 Task: Search round trip flight ticket for 2 adults, 2 infants in seat and 1 infant on lap in first from Richmond: Richmond International Airport (byrd Field) to Raleigh: Raleigh-durham International Airport on 8-5-2023 and return on 8-7-2023. Choice of flights is Sun country airlines. Number of bags: 1 carry on bag and 5 checked bags. Price is upto 90000. Outbound departure time preference is 19:45.
Action: Mouse moved to (260, 245)
Screenshot: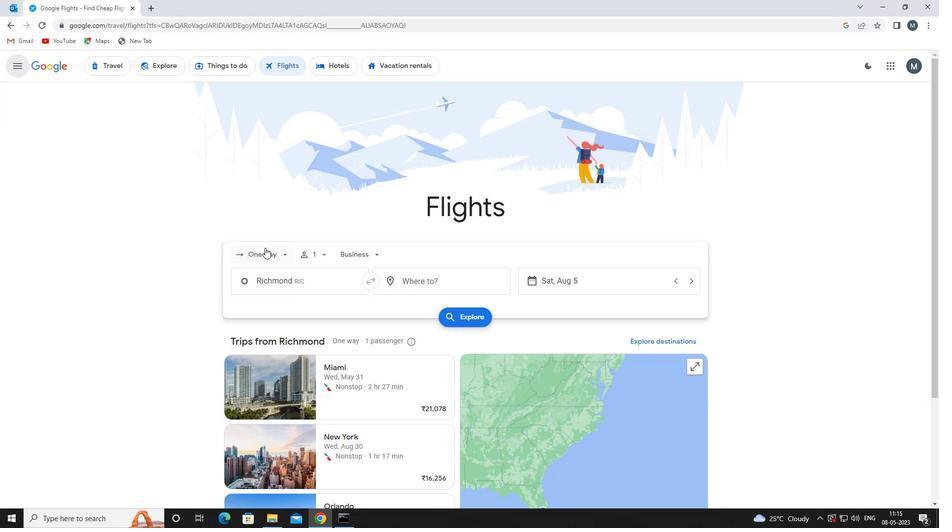 
Action: Mouse pressed left at (260, 245)
Screenshot: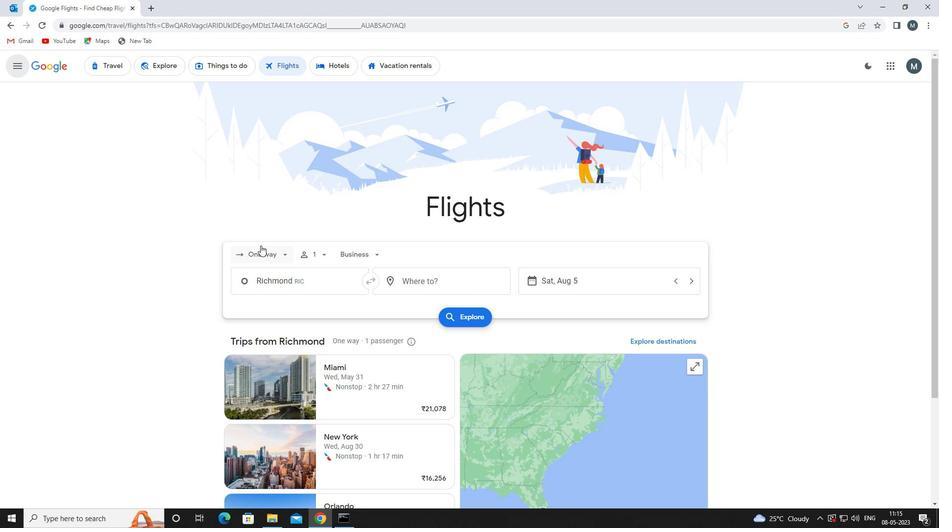 
Action: Mouse moved to (276, 277)
Screenshot: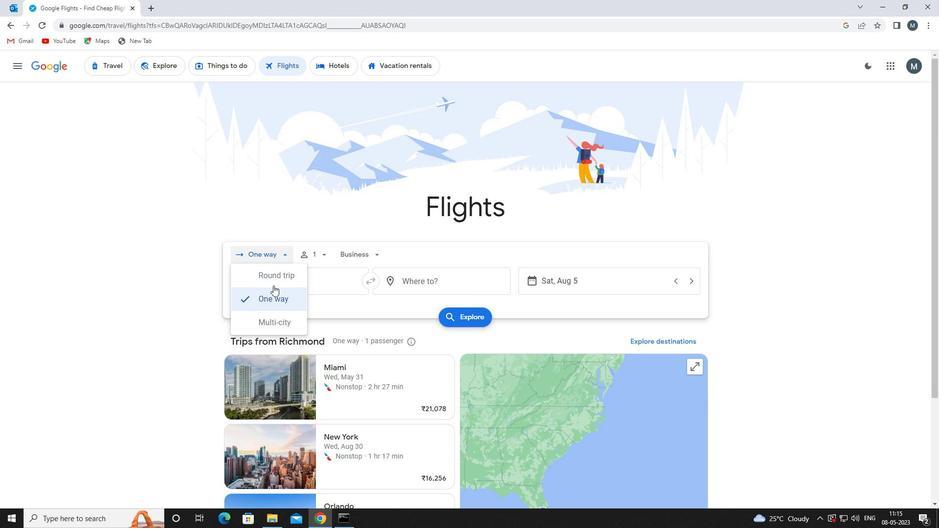 
Action: Mouse pressed left at (276, 277)
Screenshot: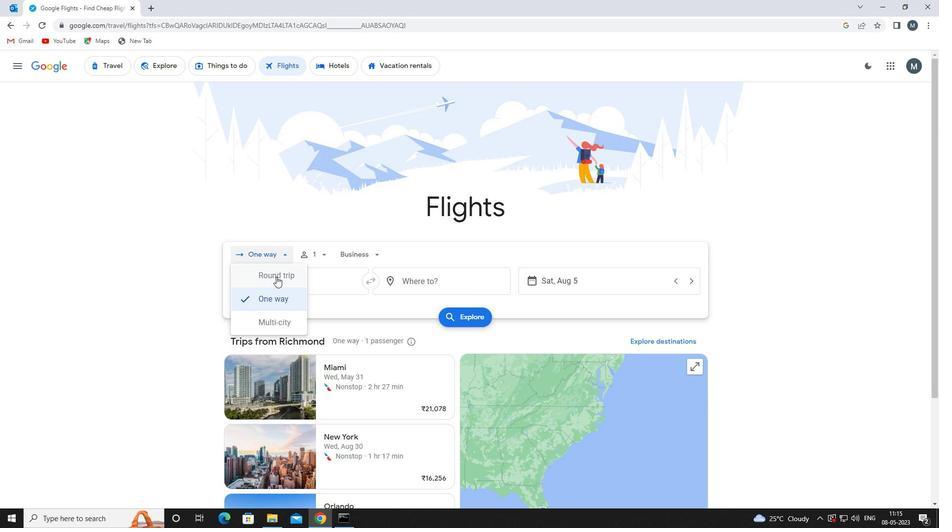
Action: Mouse moved to (325, 257)
Screenshot: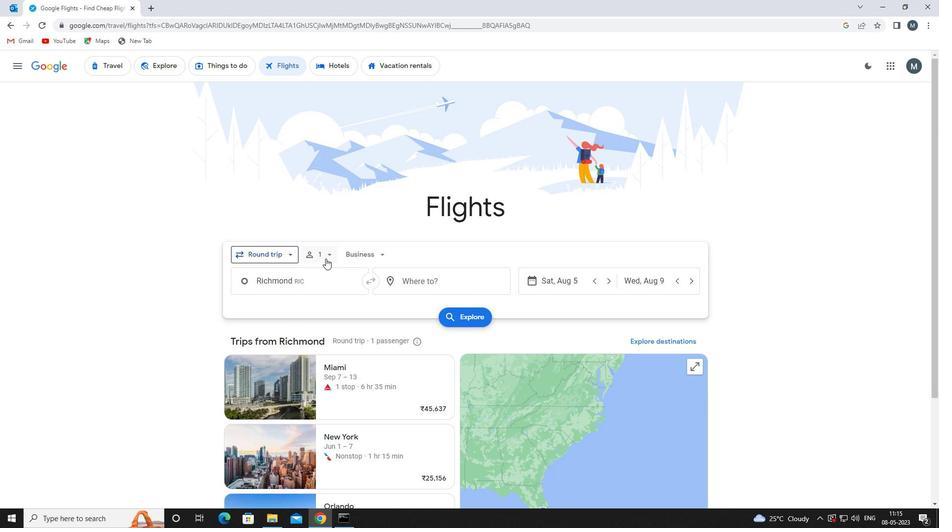 
Action: Mouse pressed left at (325, 257)
Screenshot: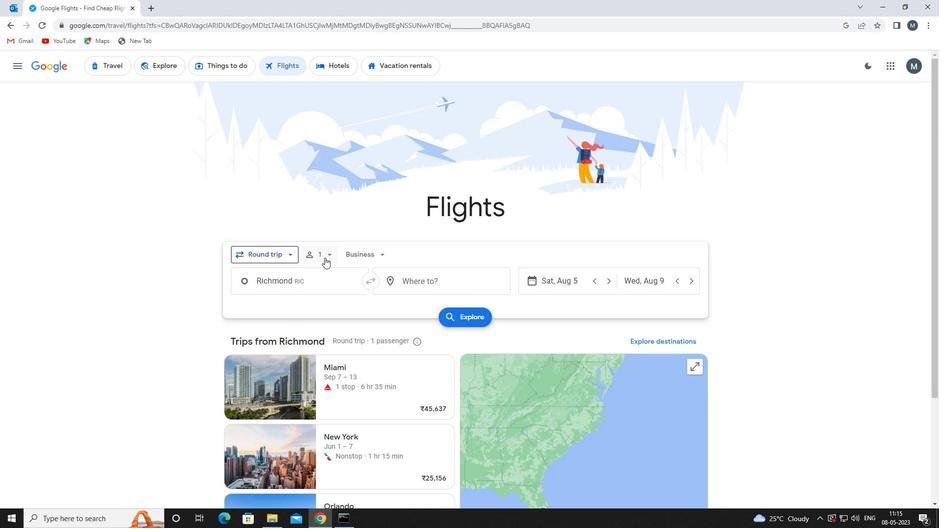 
Action: Mouse moved to (399, 279)
Screenshot: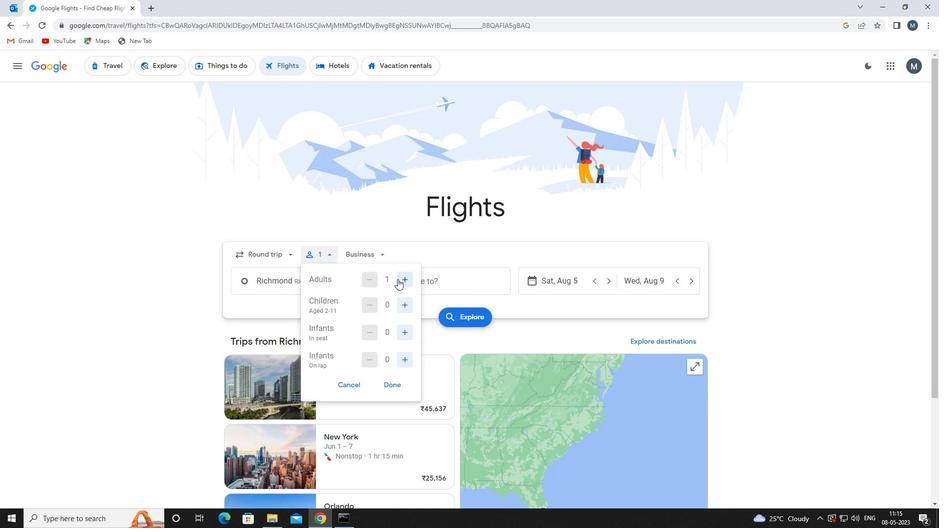 
Action: Mouse pressed left at (399, 279)
Screenshot: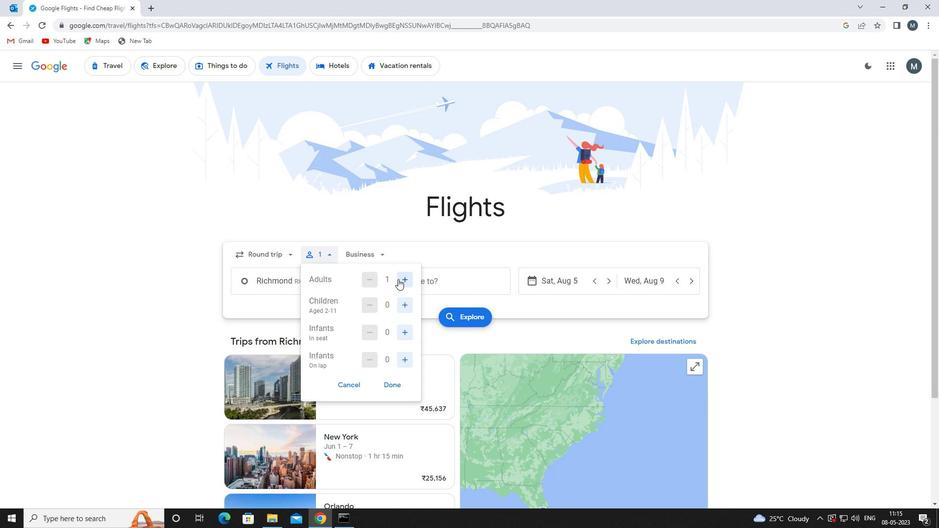 
Action: Mouse pressed left at (399, 279)
Screenshot: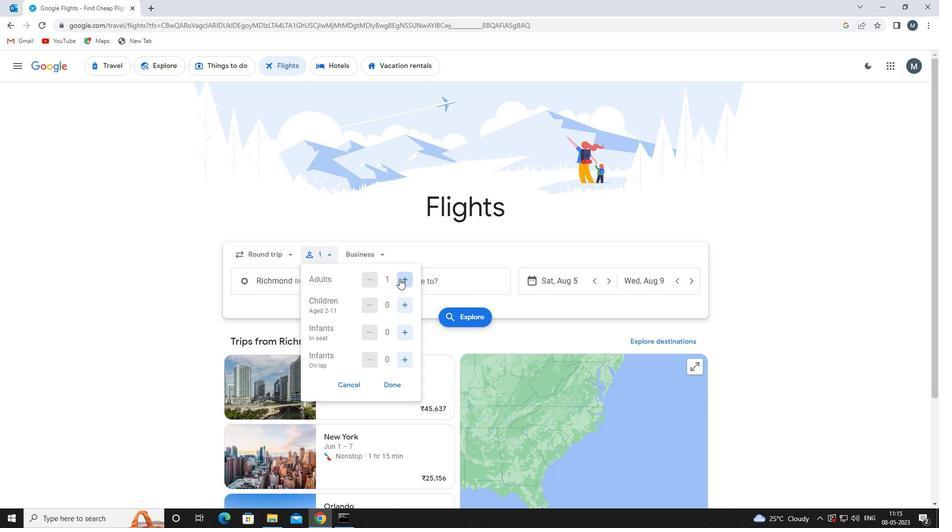 
Action: Mouse moved to (374, 279)
Screenshot: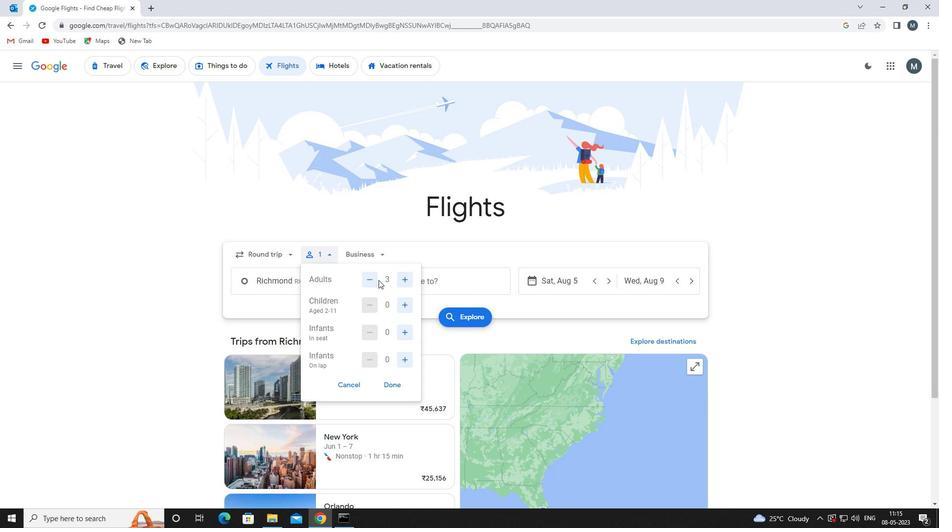 
Action: Mouse pressed left at (374, 279)
Screenshot: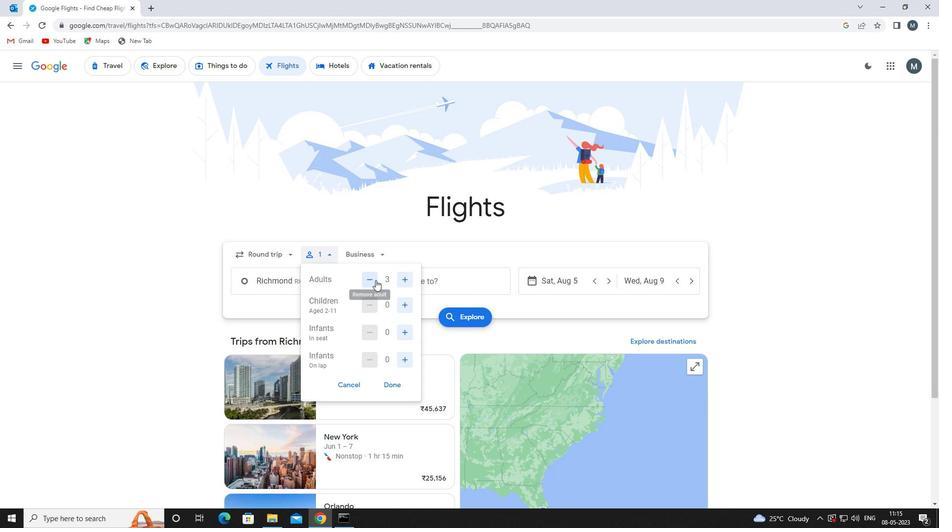 
Action: Mouse moved to (410, 331)
Screenshot: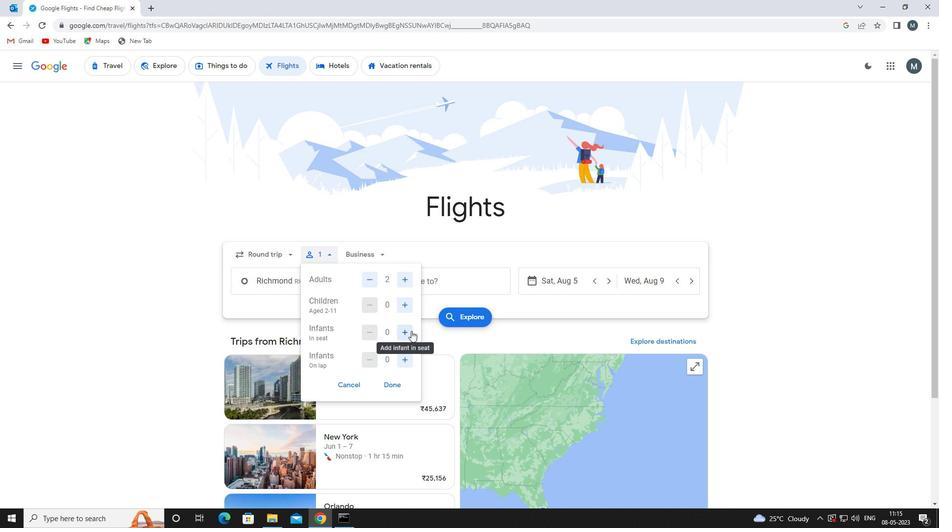 
Action: Mouse pressed left at (410, 331)
Screenshot: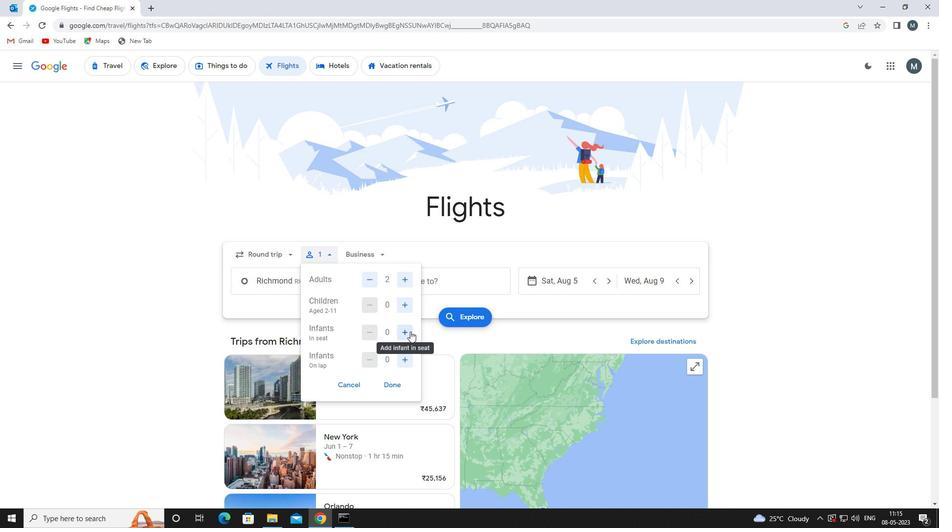
Action: Mouse moved to (410, 332)
Screenshot: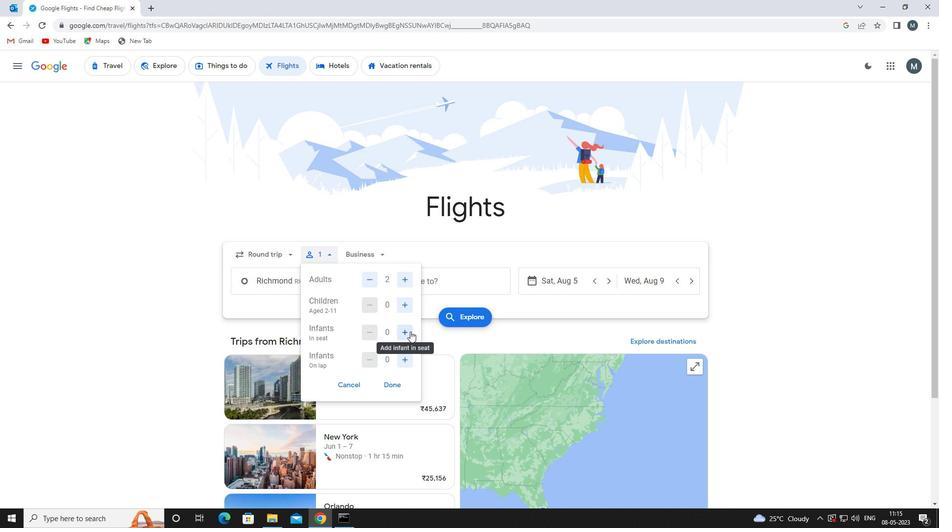 
Action: Mouse pressed left at (410, 332)
Screenshot: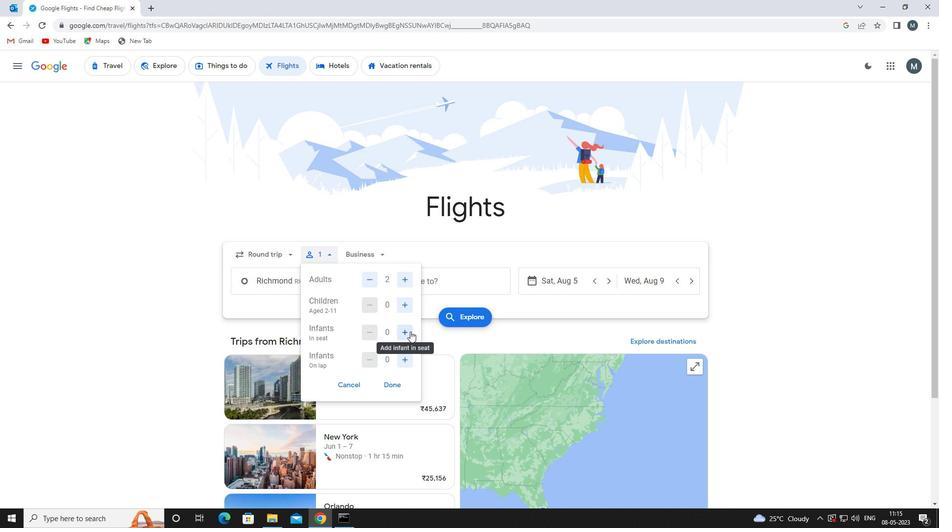 
Action: Mouse moved to (405, 363)
Screenshot: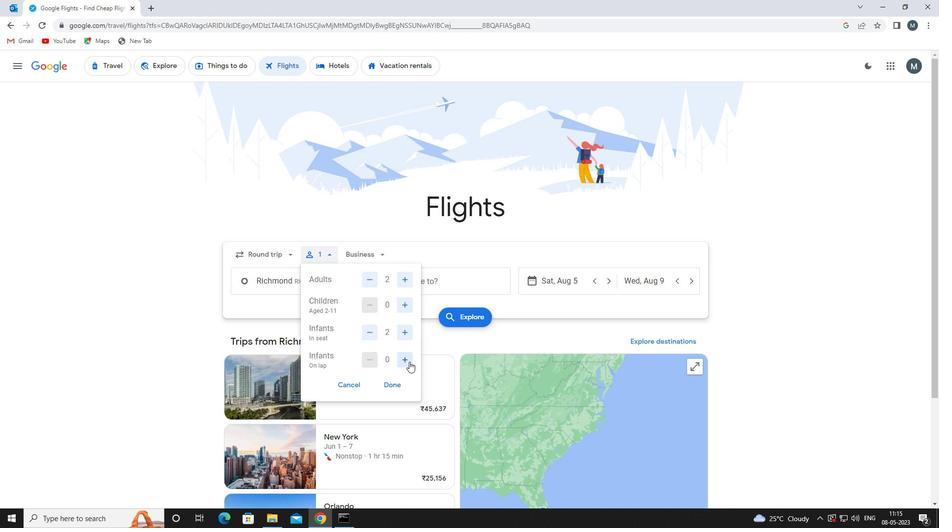 
Action: Mouse pressed left at (405, 363)
Screenshot: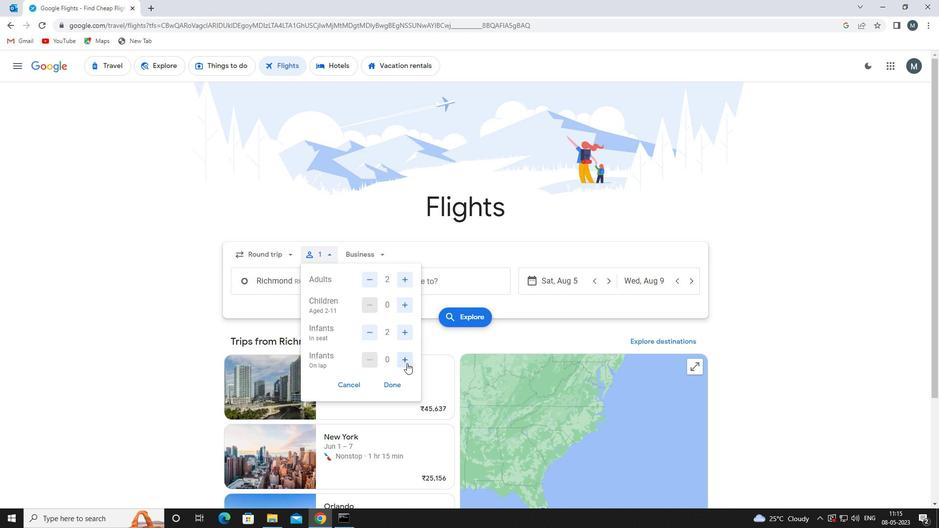 
Action: Mouse moved to (398, 377)
Screenshot: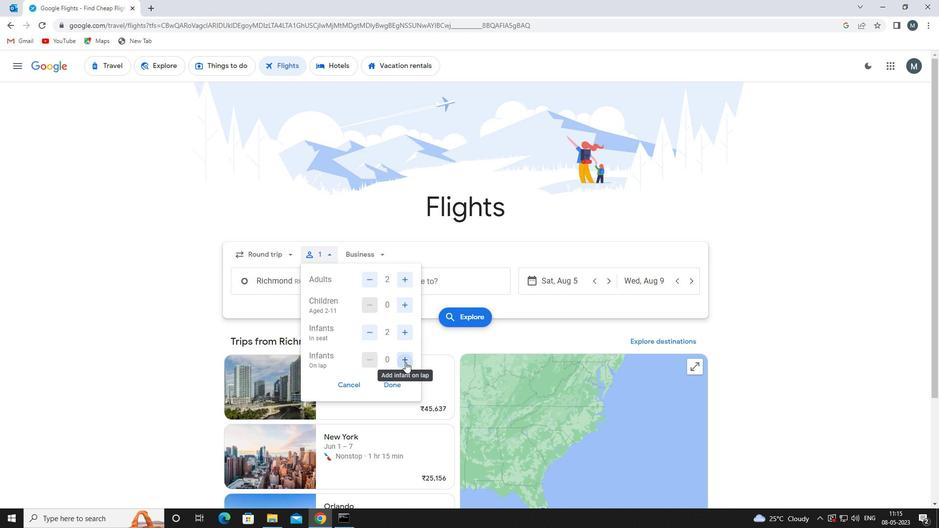 
Action: Mouse pressed left at (398, 377)
Screenshot: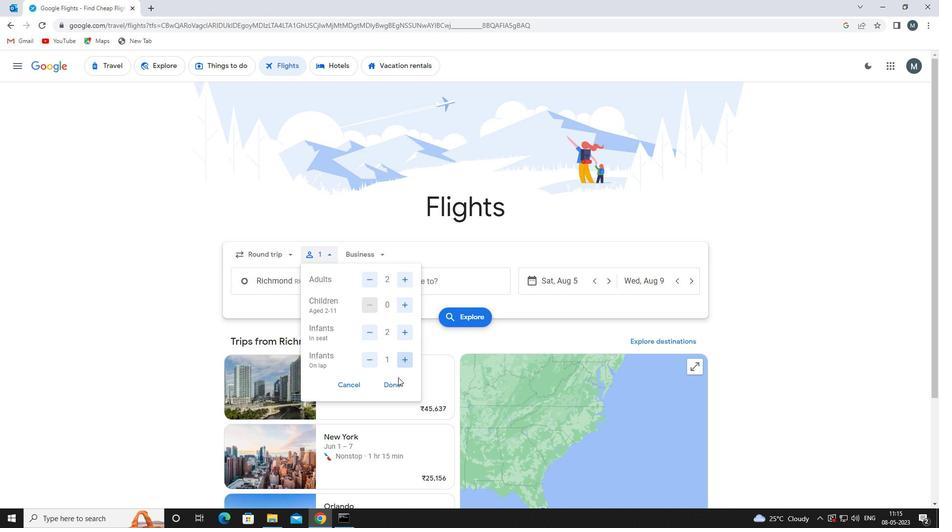 
Action: Mouse moved to (365, 257)
Screenshot: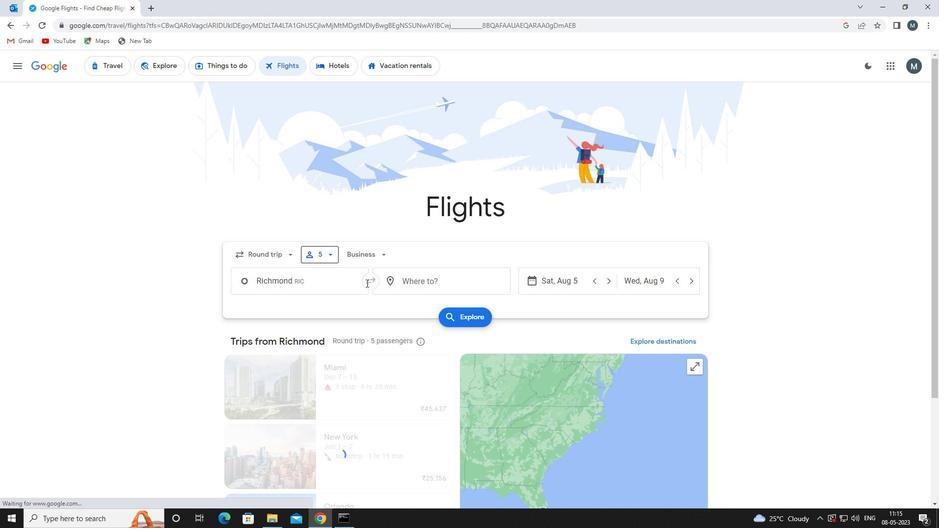 
Action: Mouse pressed left at (365, 257)
Screenshot: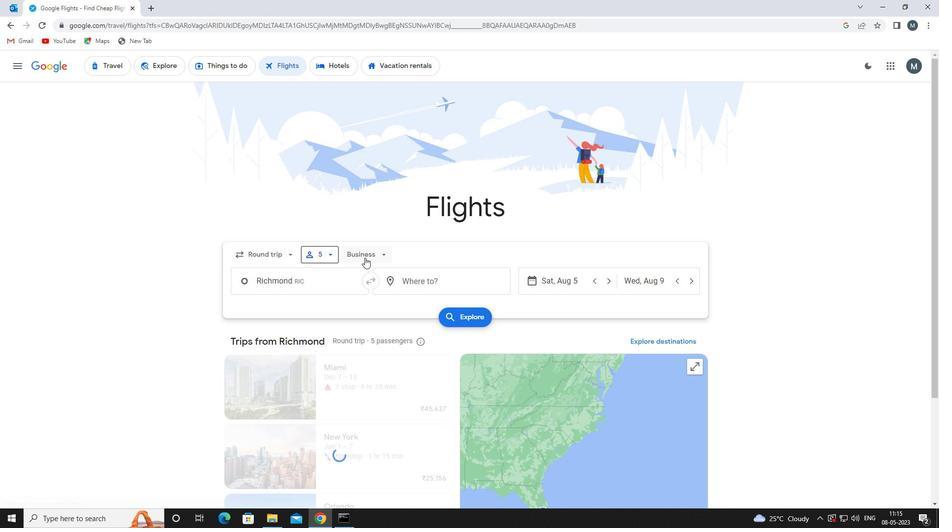 
Action: Mouse moved to (381, 348)
Screenshot: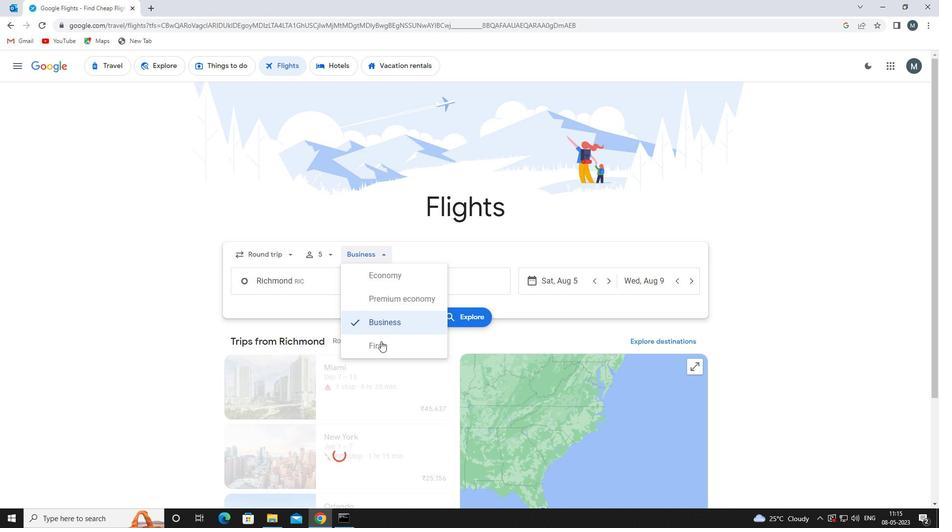 
Action: Mouse pressed left at (381, 348)
Screenshot: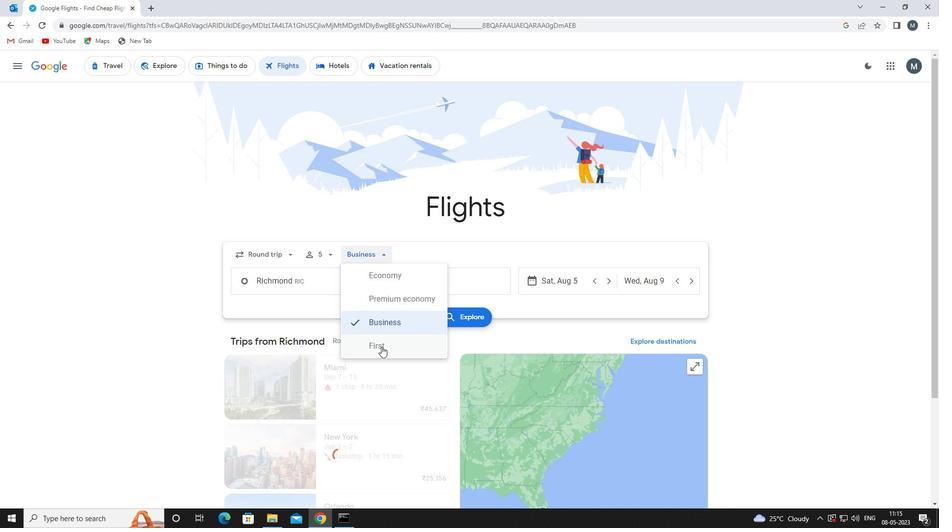 
Action: Mouse moved to (298, 284)
Screenshot: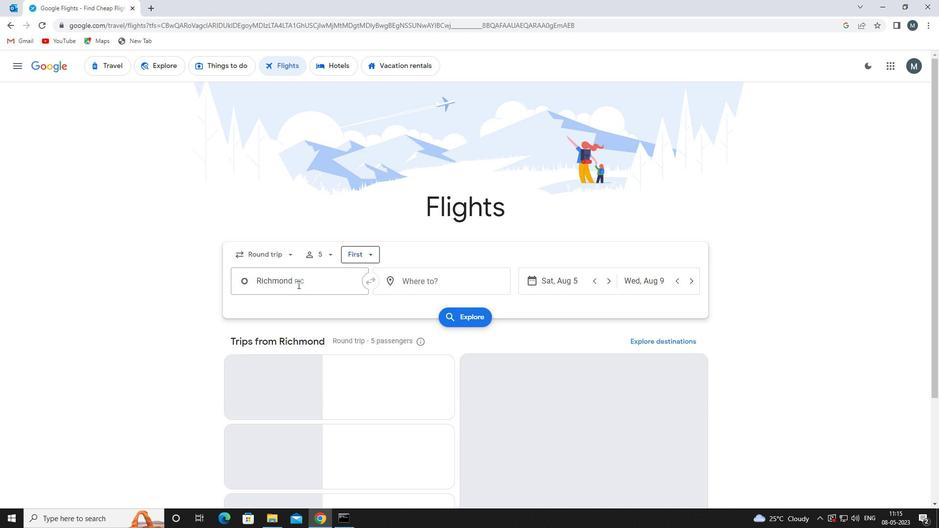 
Action: Mouse pressed left at (298, 284)
Screenshot: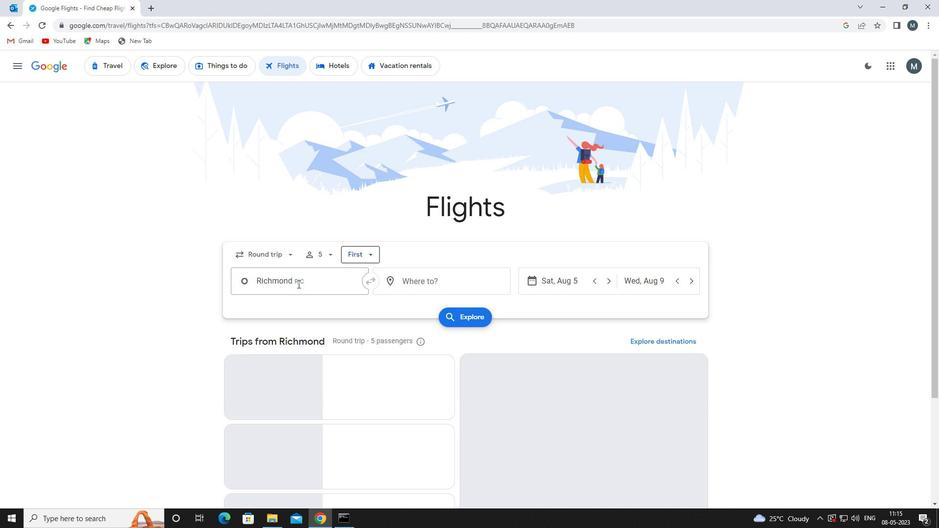
Action: Mouse moved to (325, 342)
Screenshot: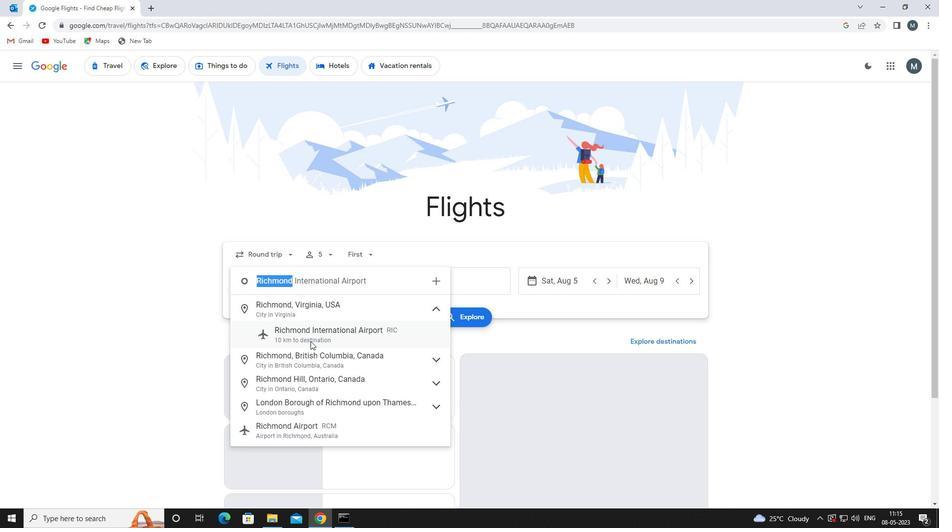 
Action: Mouse pressed left at (325, 342)
Screenshot: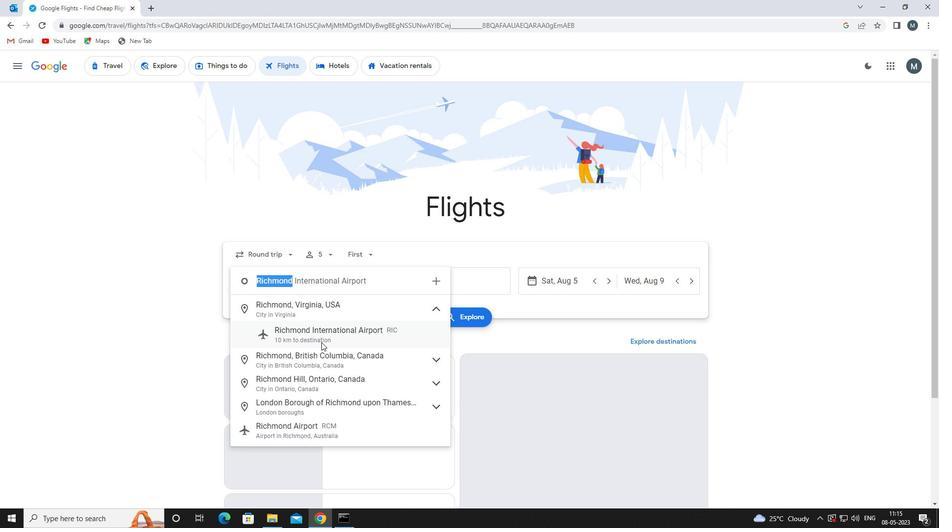 
Action: Mouse moved to (408, 285)
Screenshot: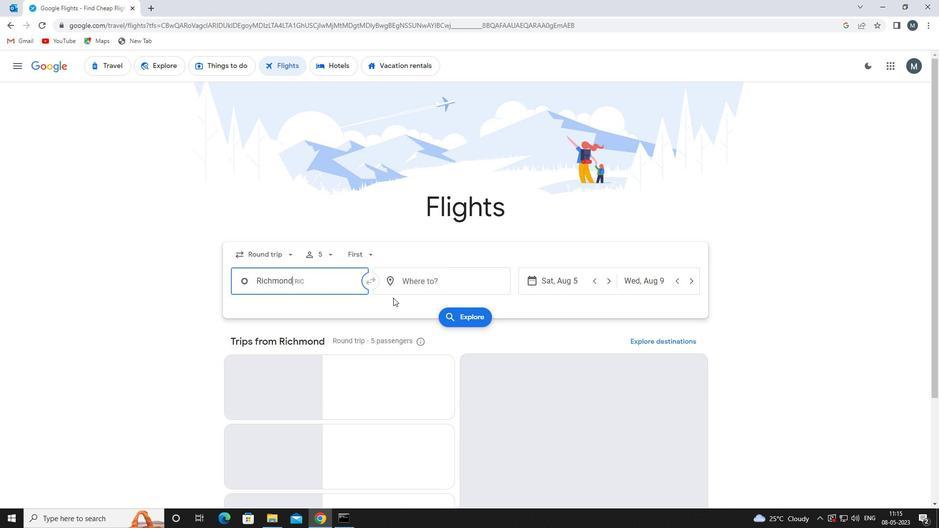 
Action: Mouse pressed left at (408, 285)
Screenshot: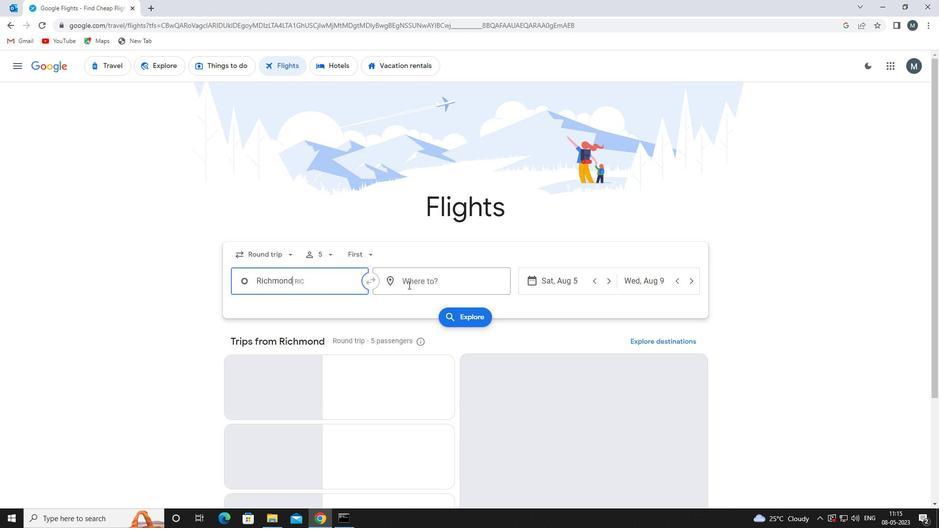 
Action: Mouse moved to (408, 284)
Screenshot: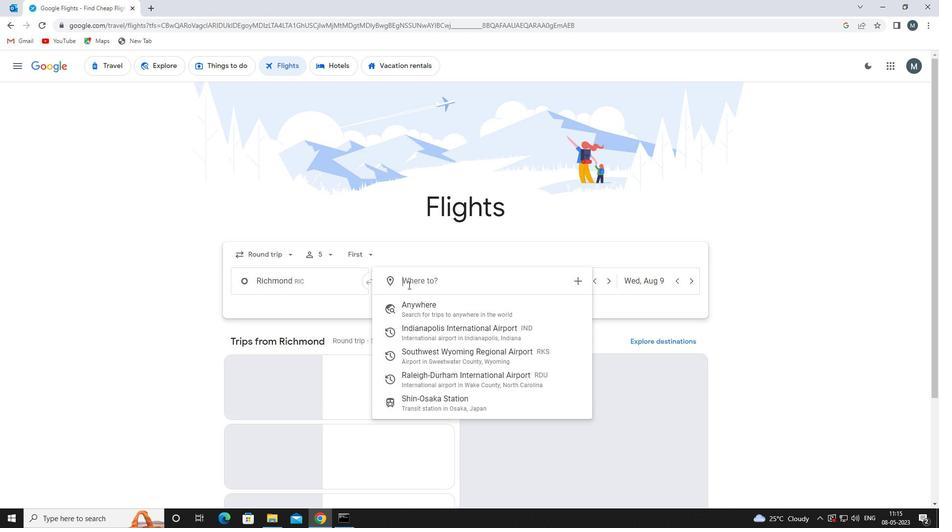 
Action: Key pressed rdu
Screenshot: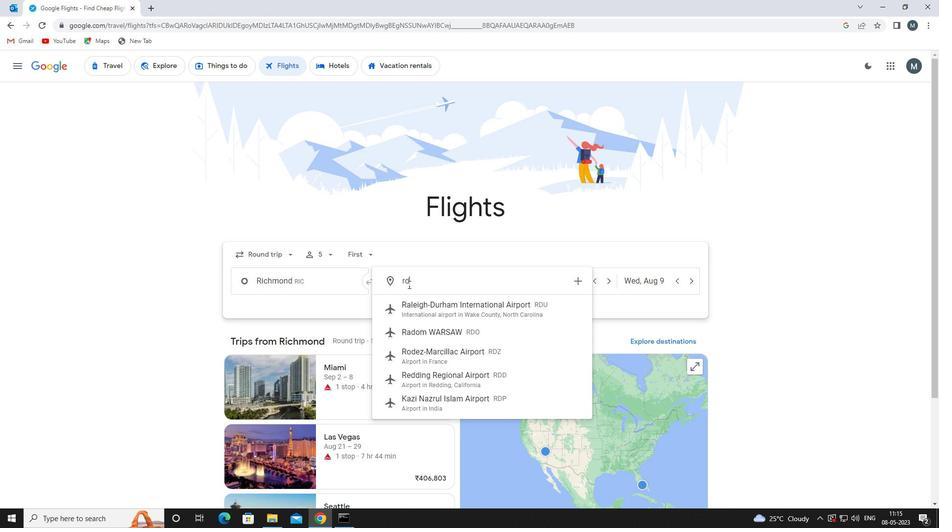 
Action: Mouse moved to (421, 311)
Screenshot: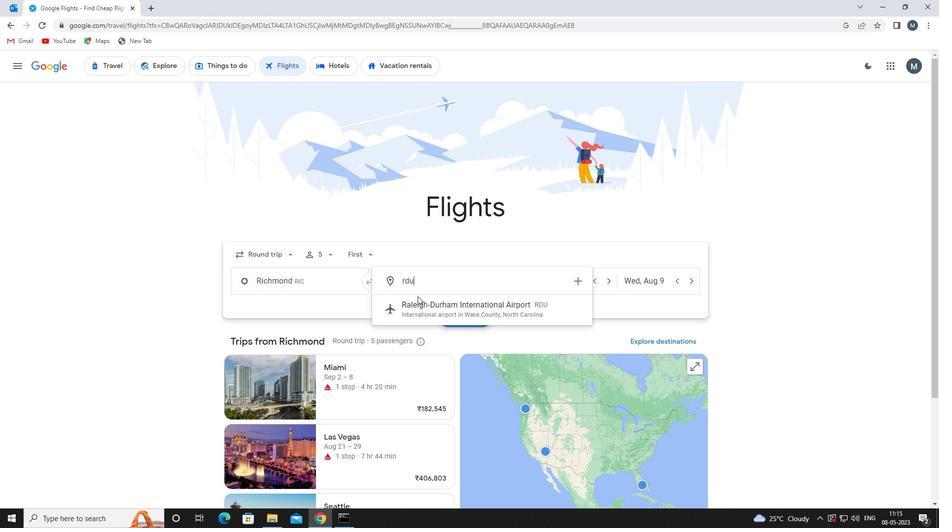 
Action: Mouse pressed left at (421, 311)
Screenshot: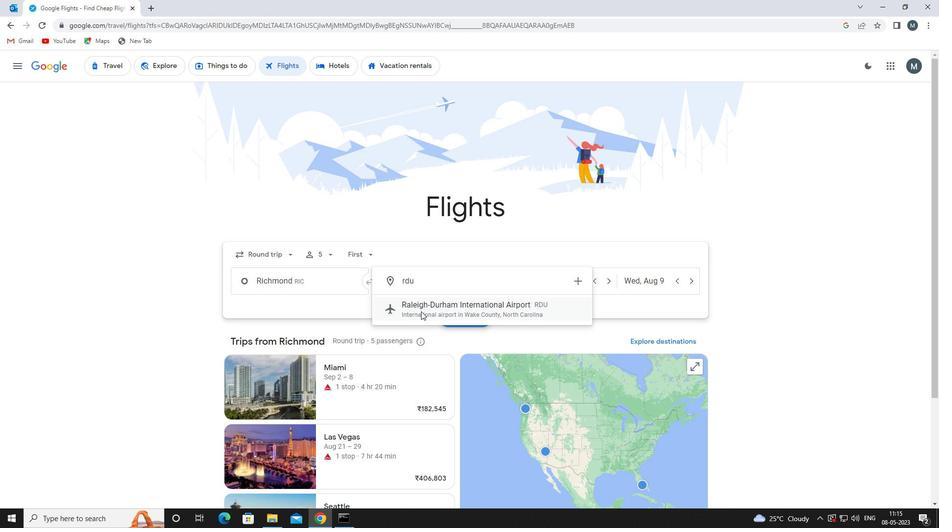 
Action: Mouse moved to (542, 281)
Screenshot: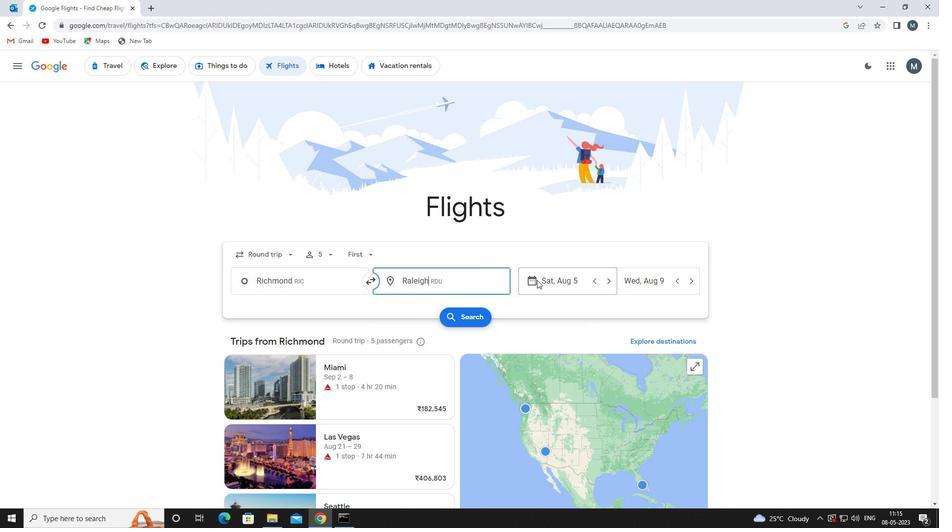
Action: Mouse pressed left at (542, 281)
Screenshot: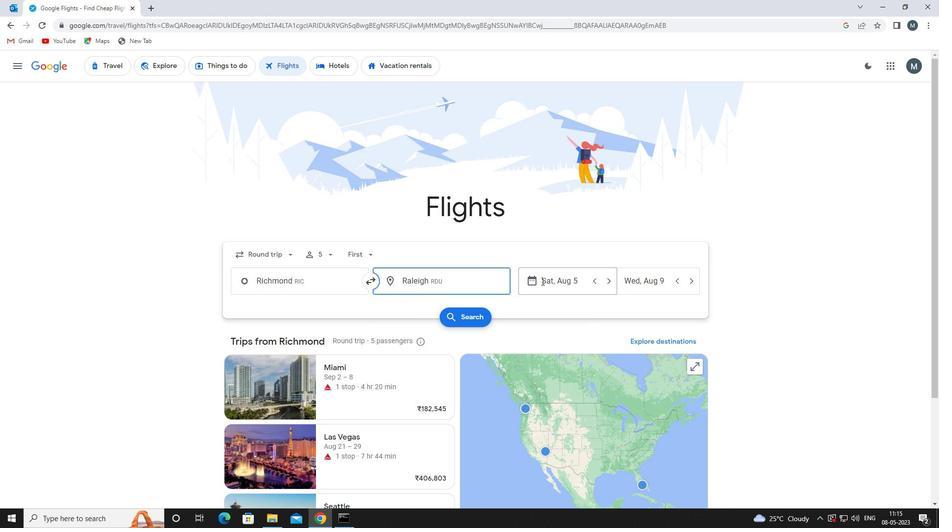 
Action: Mouse moved to (495, 332)
Screenshot: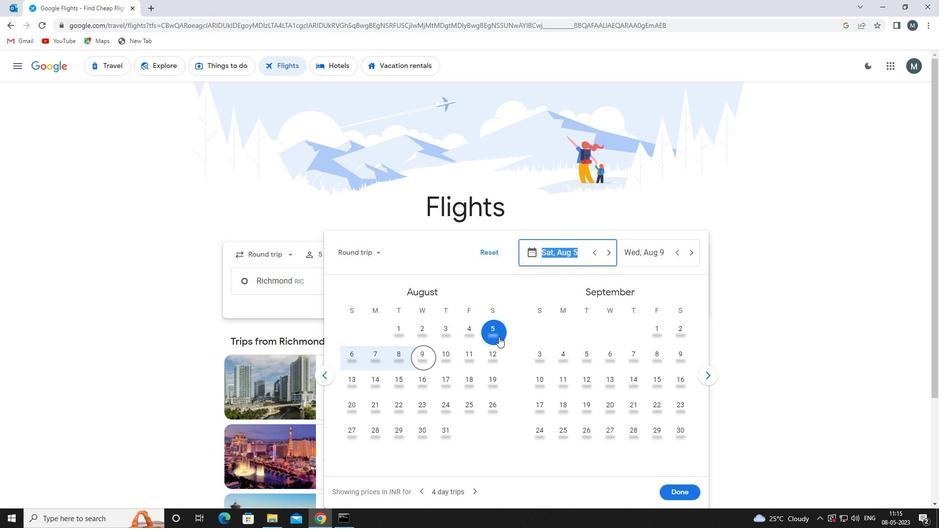 
Action: Mouse pressed left at (495, 332)
Screenshot: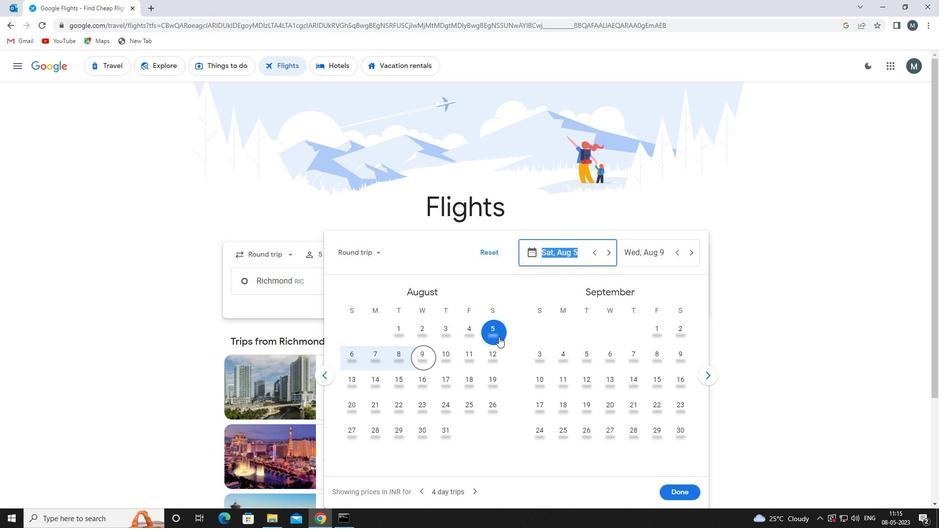 
Action: Mouse moved to (376, 356)
Screenshot: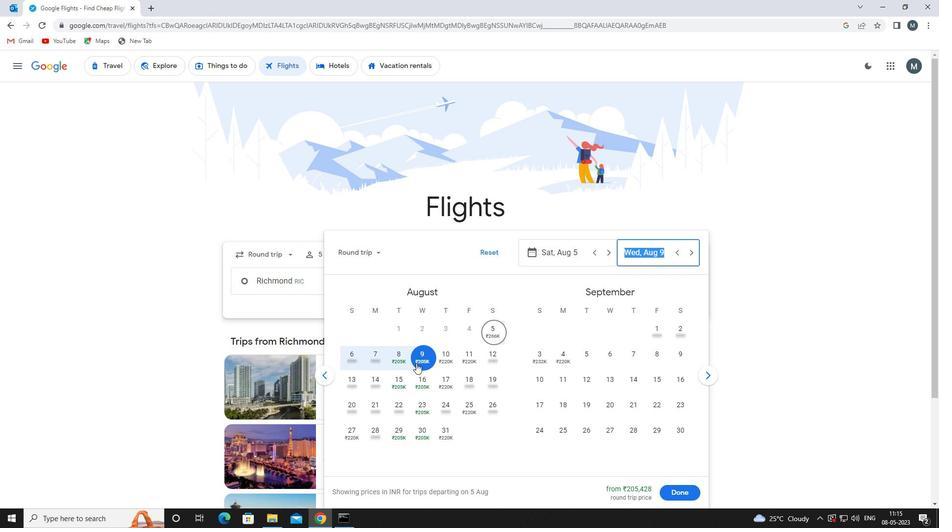 
Action: Mouse pressed left at (376, 356)
Screenshot: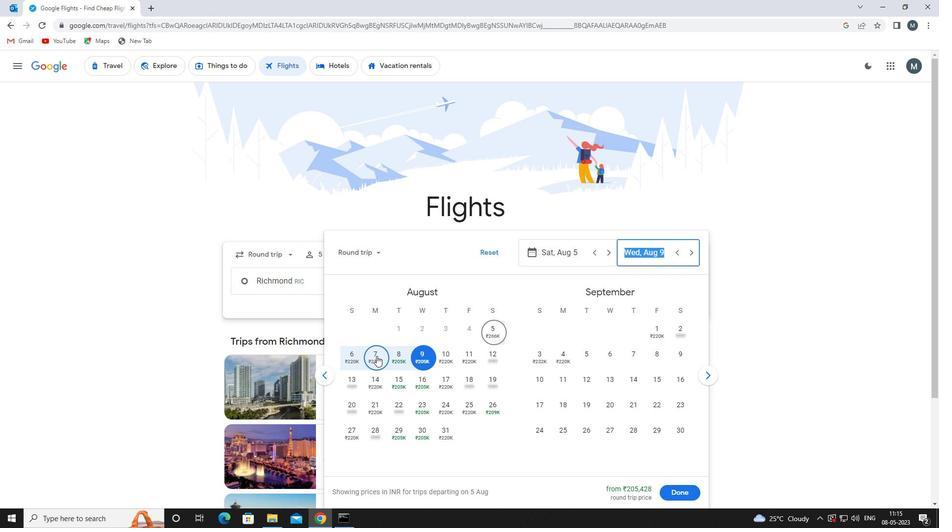 
Action: Mouse moved to (685, 490)
Screenshot: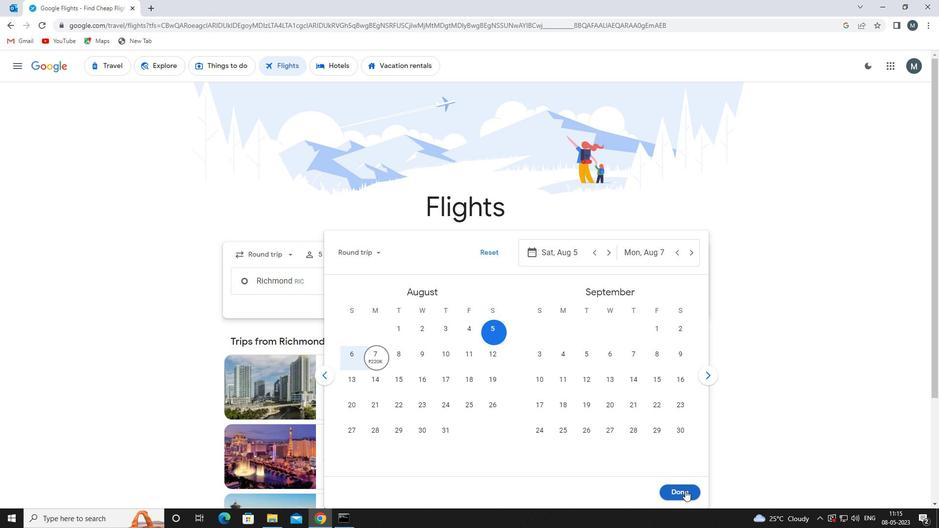 
Action: Mouse pressed left at (685, 490)
Screenshot: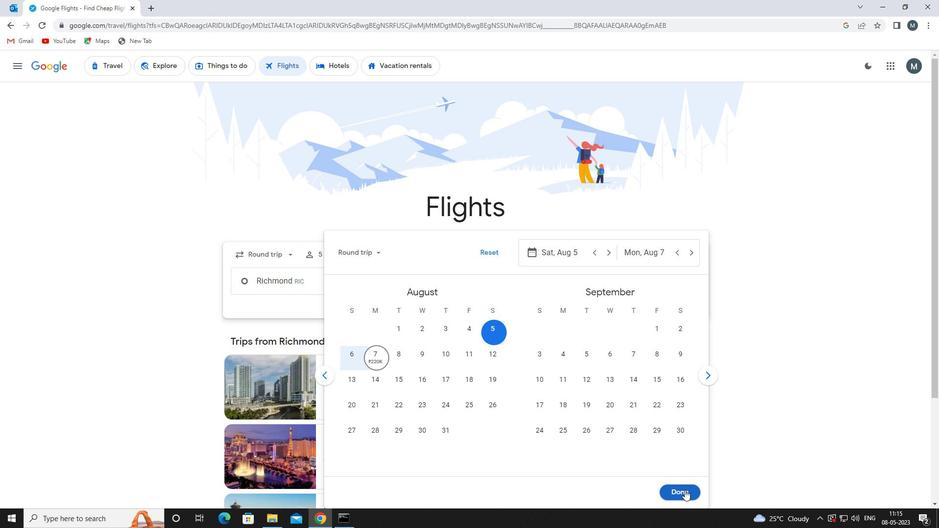 
Action: Mouse moved to (463, 318)
Screenshot: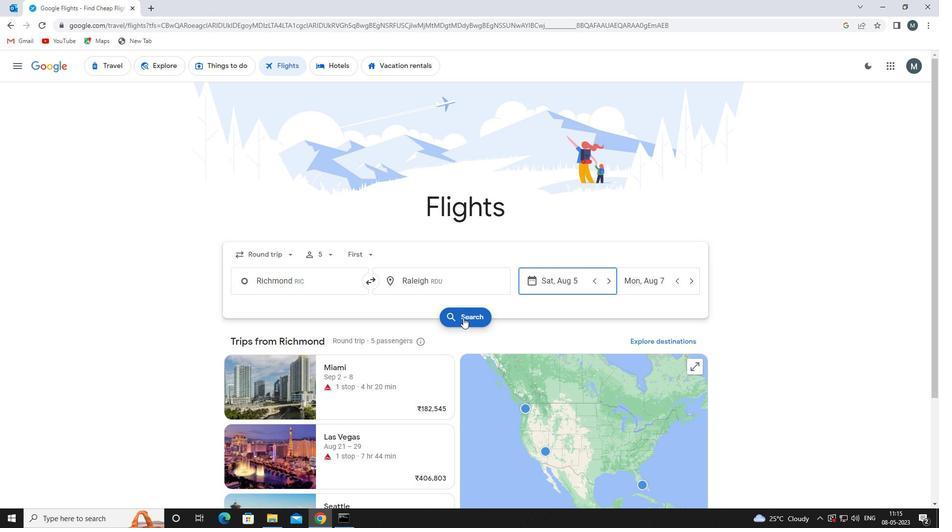 
Action: Mouse pressed left at (463, 318)
Screenshot: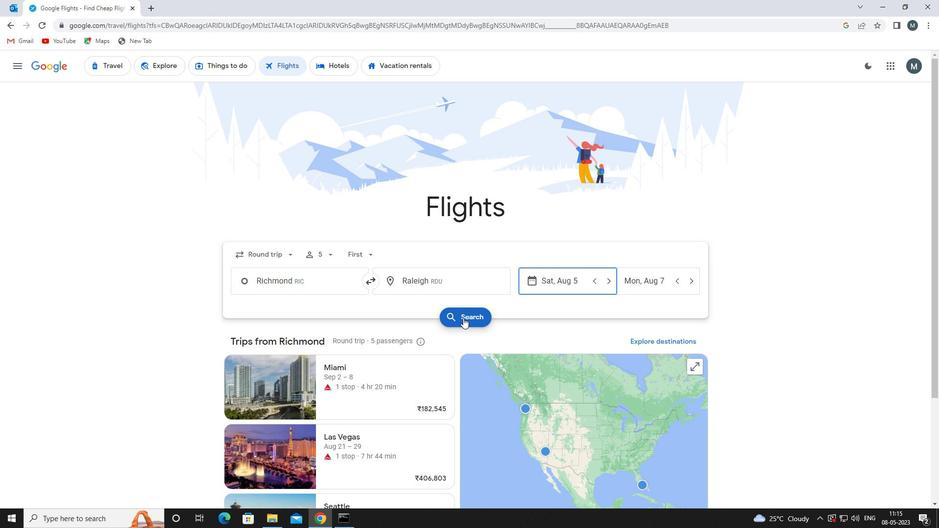 
Action: Mouse moved to (227, 153)
Screenshot: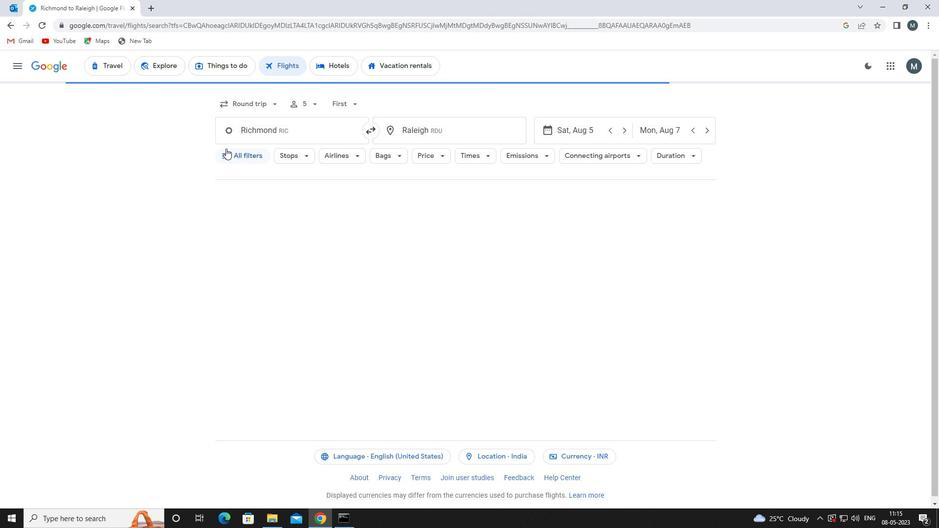 
Action: Mouse pressed left at (227, 153)
Screenshot: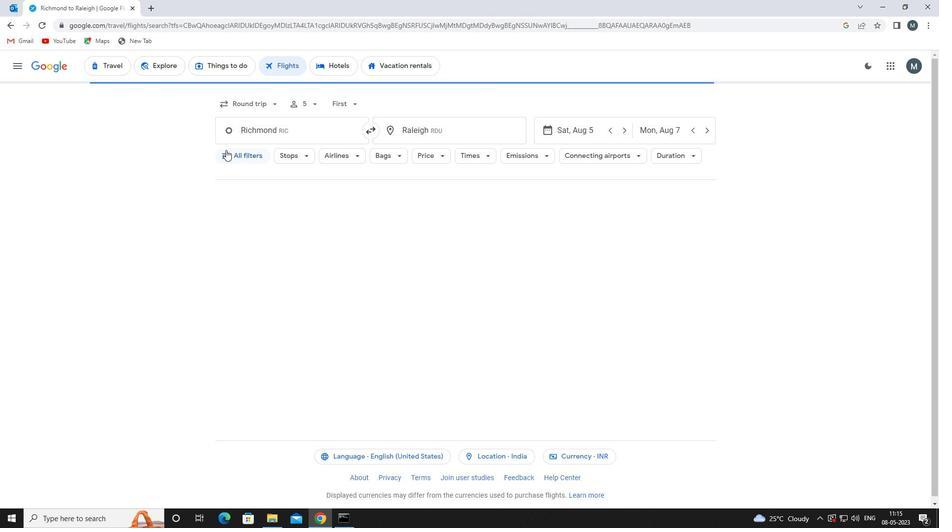 
Action: Mouse moved to (271, 263)
Screenshot: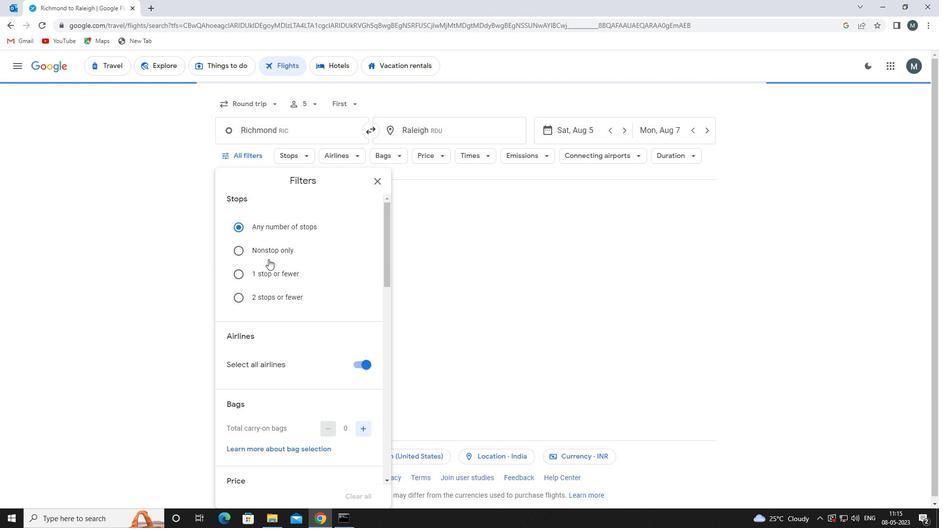 
Action: Mouse scrolled (271, 262) with delta (0, 0)
Screenshot: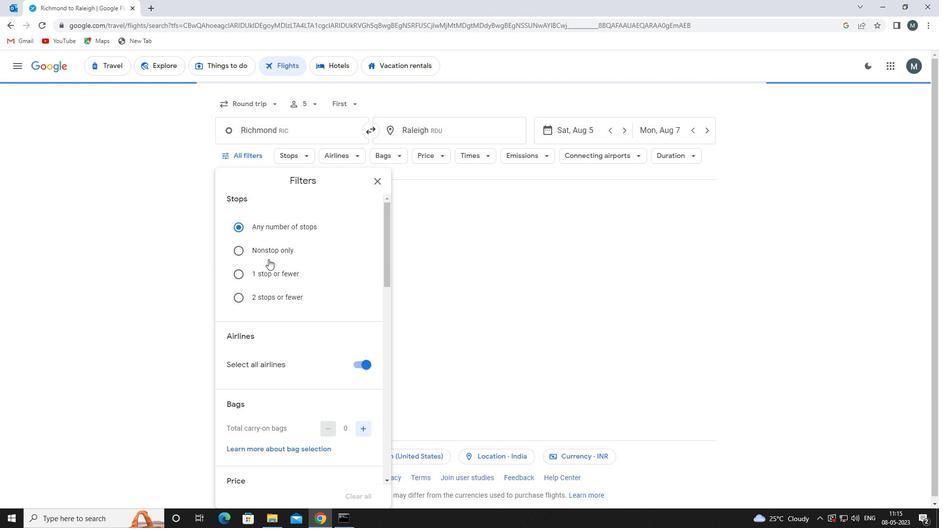 
Action: Mouse moved to (271, 265)
Screenshot: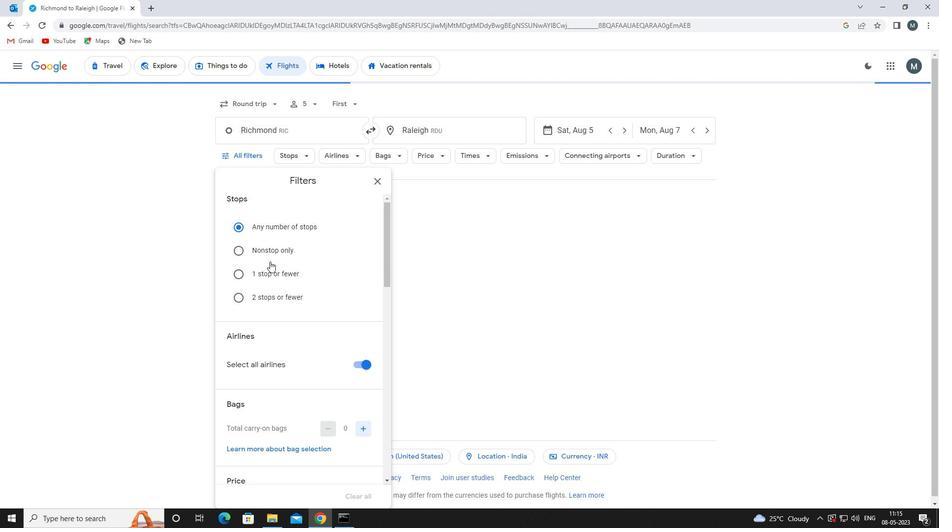 
Action: Mouse scrolled (271, 265) with delta (0, 0)
Screenshot: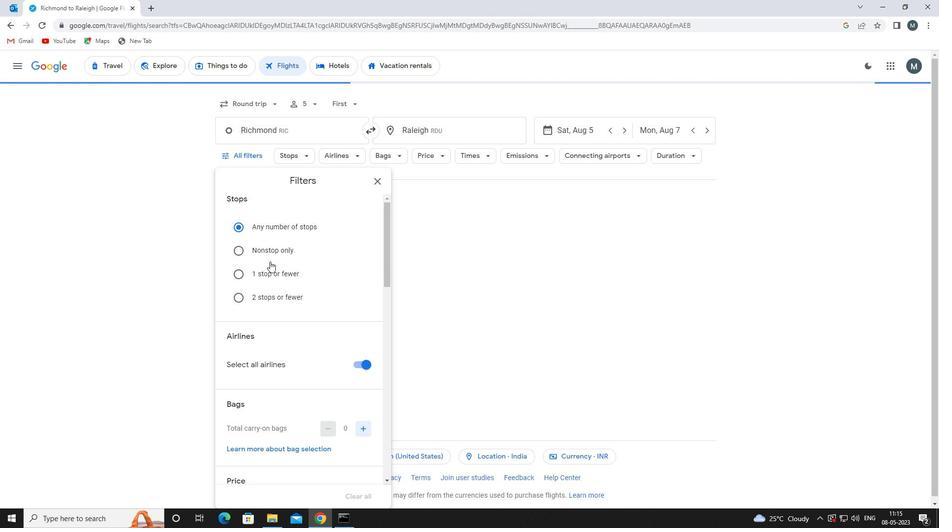 
Action: Mouse moved to (361, 269)
Screenshot: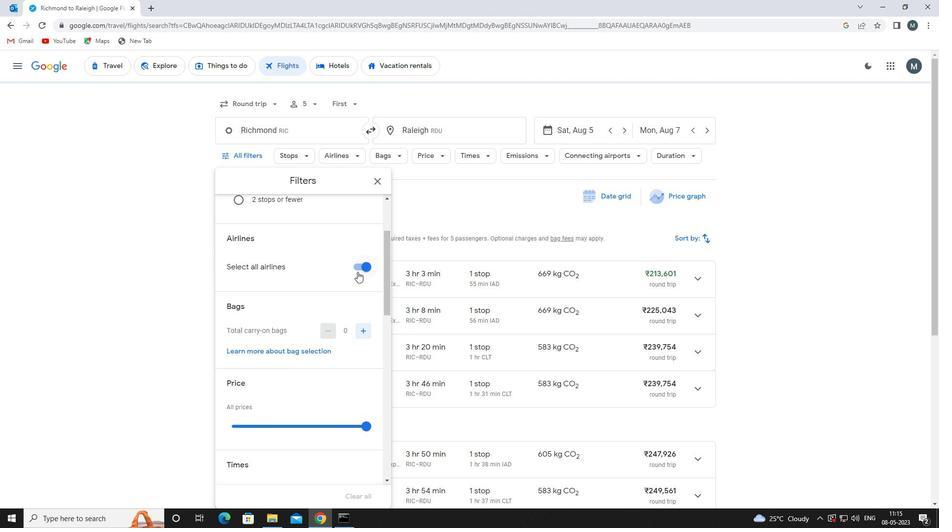 
Action: Mouse pressed left at (361, 269)
Screenshot: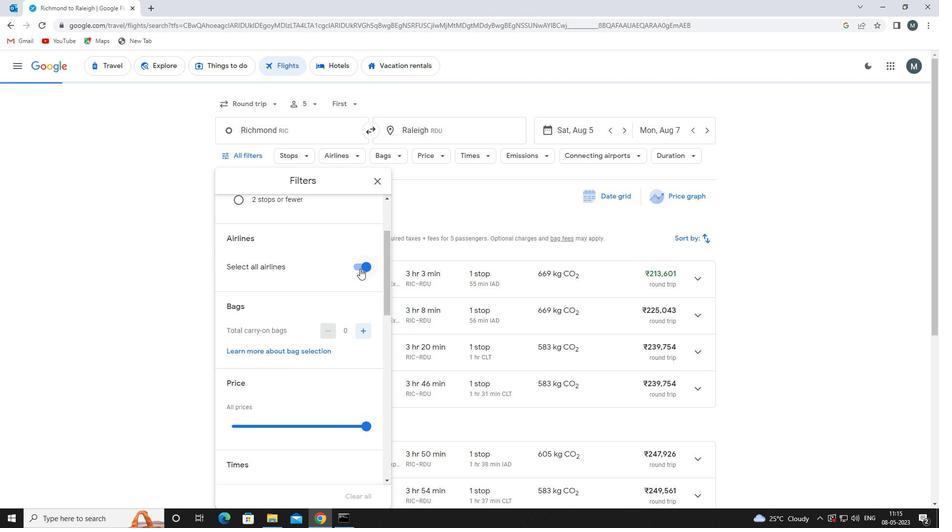 
Action: Mouse moved to (329, 295)
Screenshot: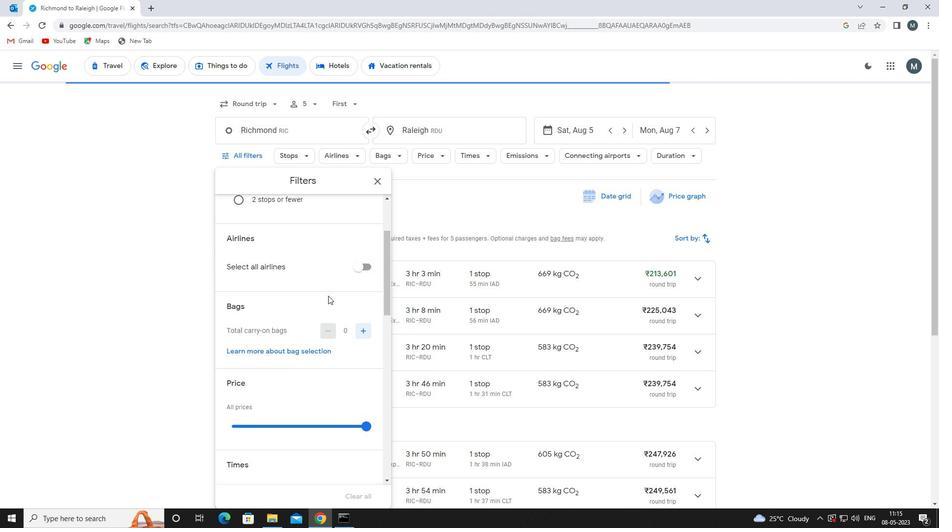
Action: Mouse scrolled (329, 294) with delta (0, 0)
Screenshot: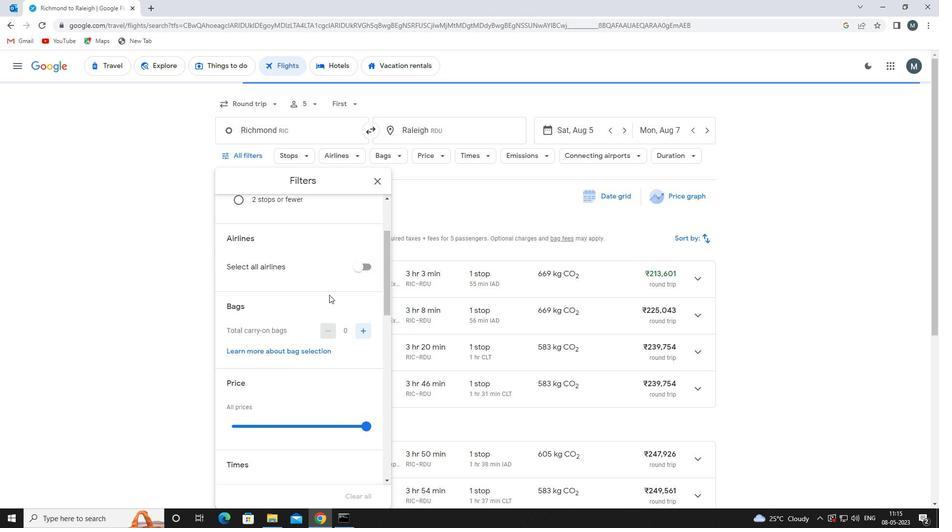 
Action: Mouse moved to (367, 280)
Screenshot: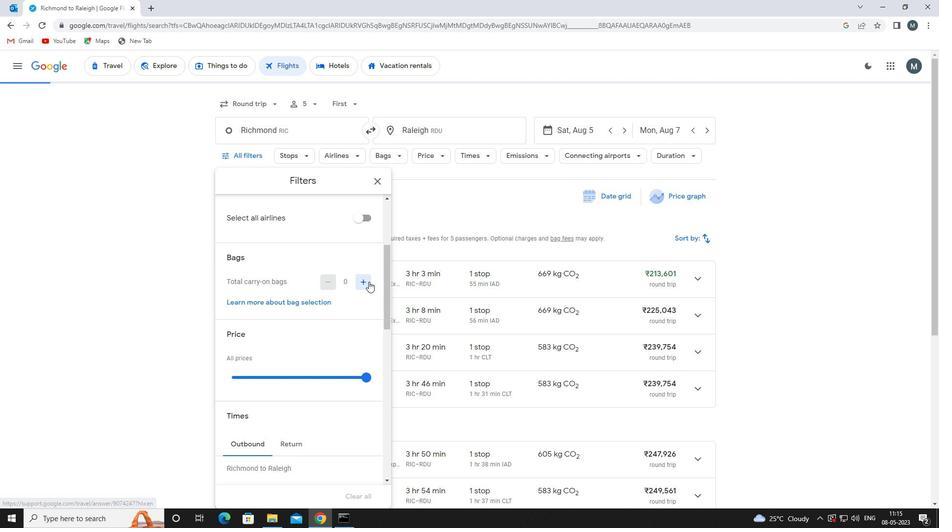 
Action: Mouse pressed left at (367, 280)
Screenshot: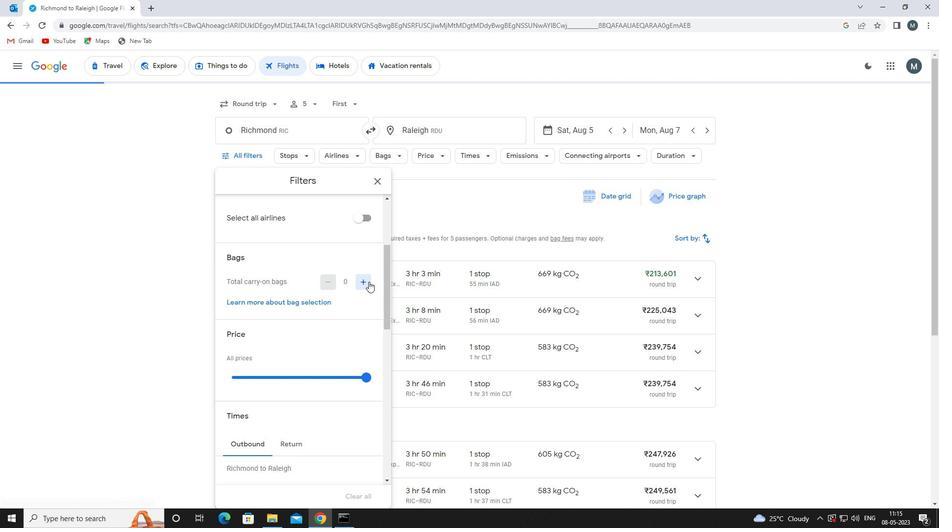 
Action: Mouse moved to (263, 319)
Screenshot: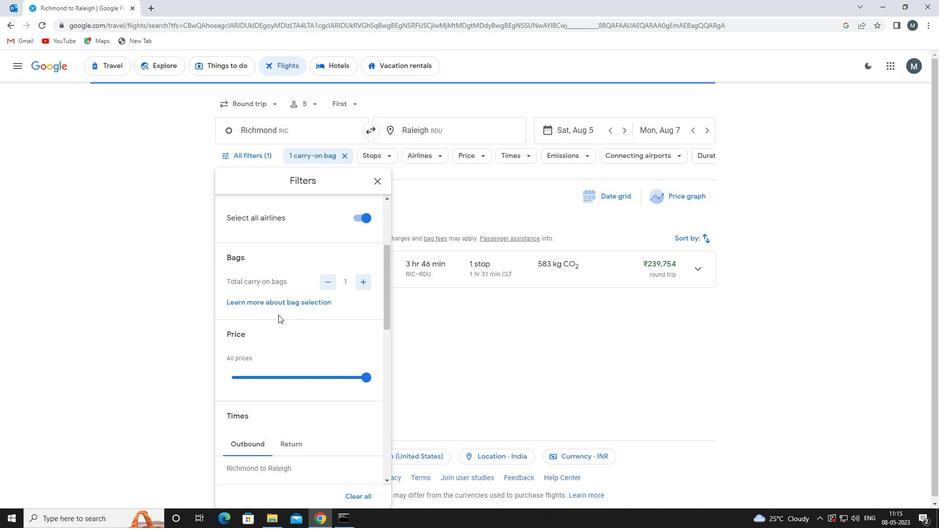 
Action: Mouse scrolled (263, 319) with delta (0, 0)
Screenshot: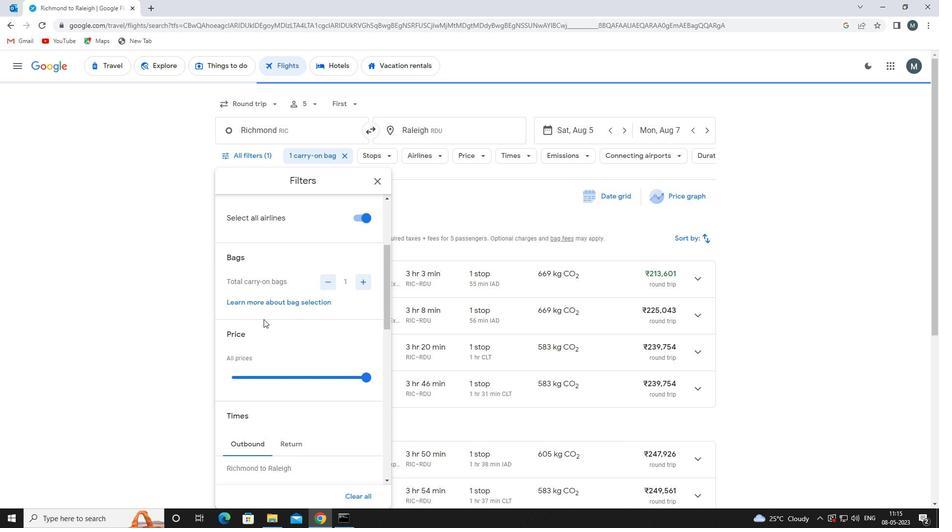 
Action: Mouse moved to (268, 322)
Screenshot: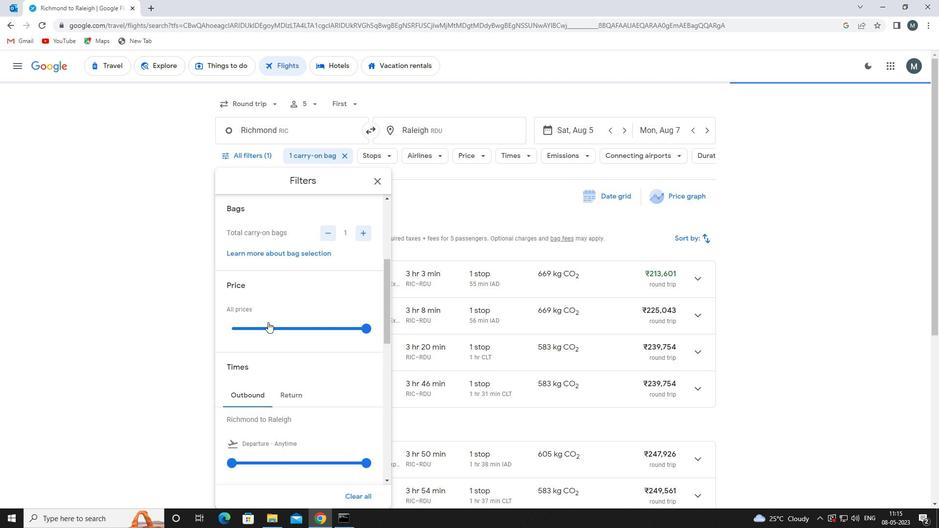 
Action: Mouse pressed left at (268, 322)
Screenshot: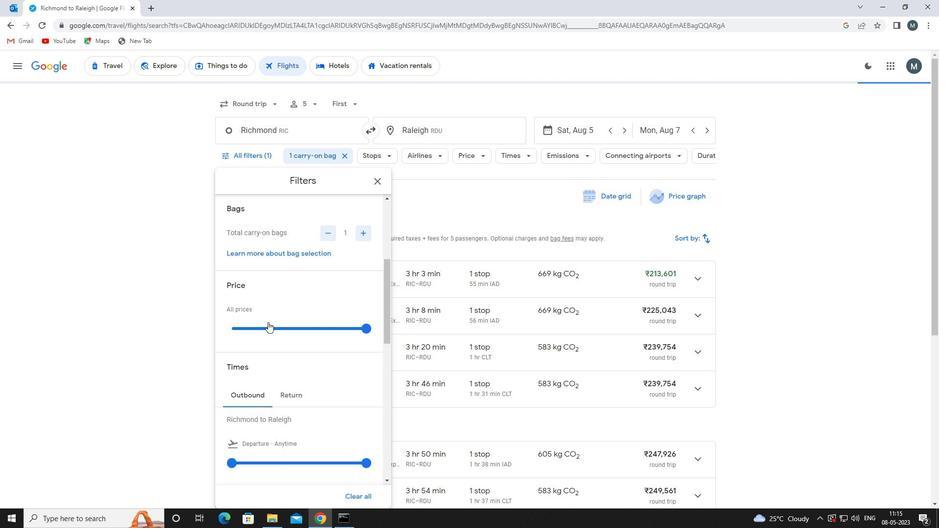 
Action: Mouse moved to (268, 322)
Screenshot: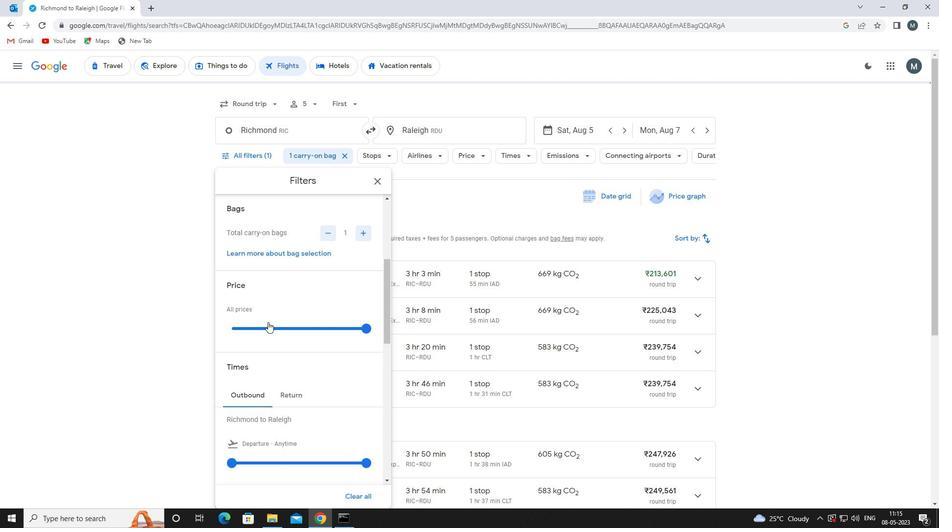 
Action: Mouse pressed left at (268, 322)
Screenshot: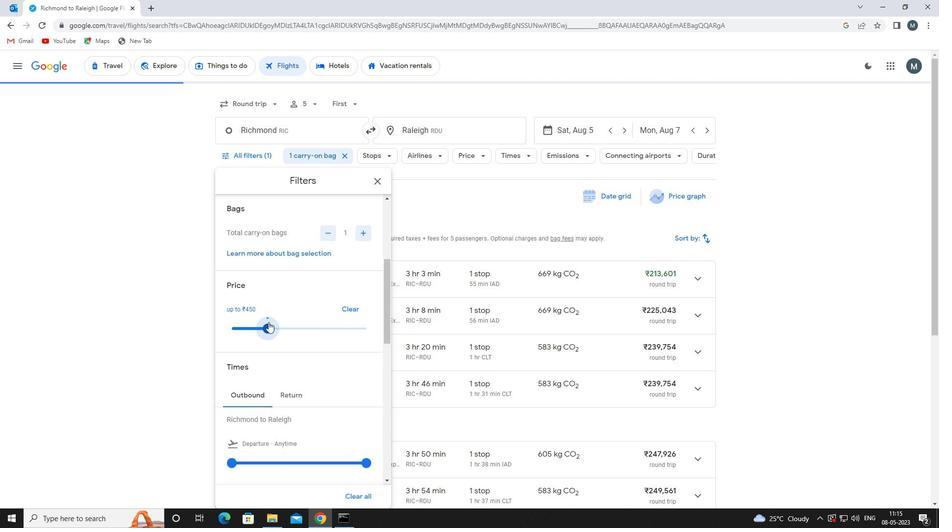 
Action: Mouse moved to (328, 322)
Screenshot: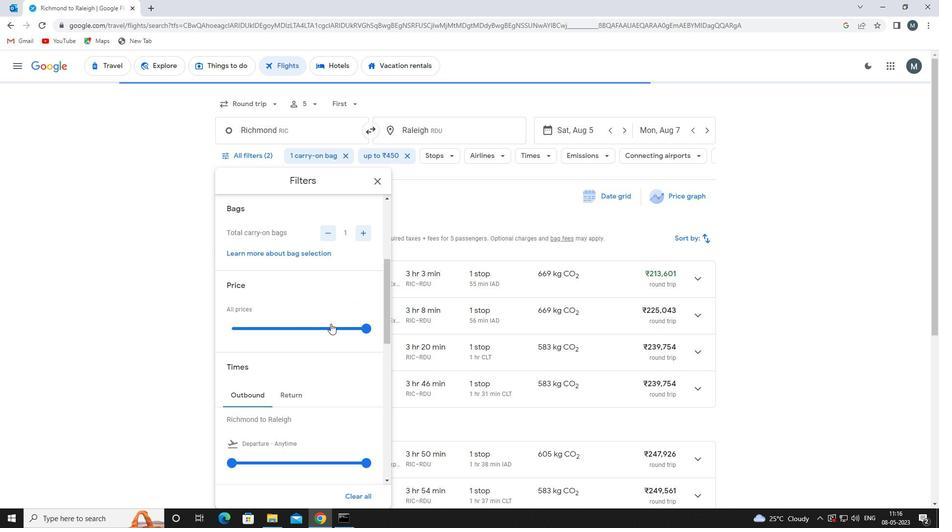 
Action: Mouse scrolled (328, 322) with delta (0, 0)
Screenshot: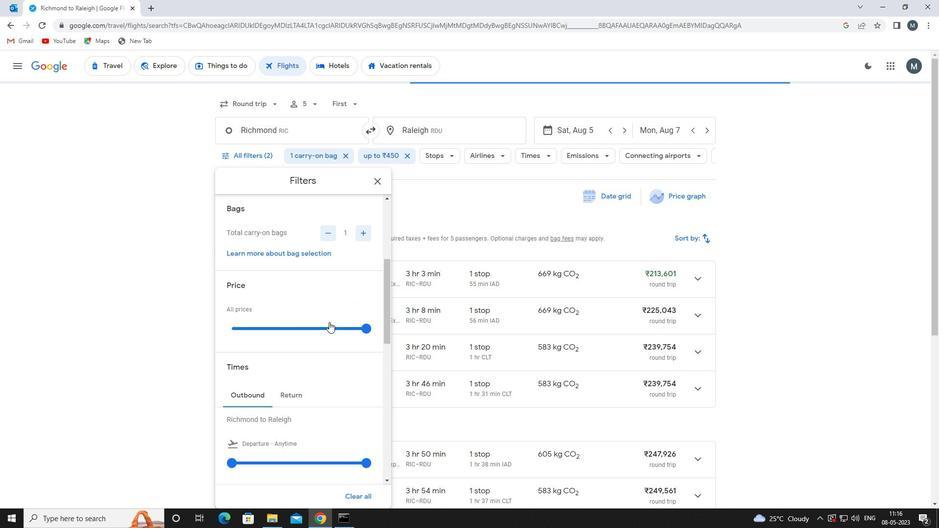 
Action: Mouse moved to (310, 308)
Screenshot: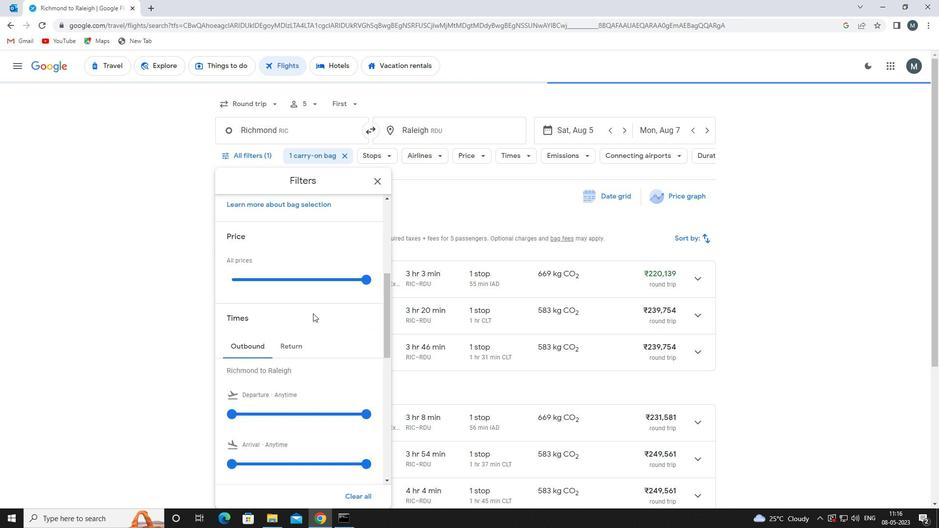 
Action: Mouse scrolled (310, 308) with delta (0, 0)
Screenshot: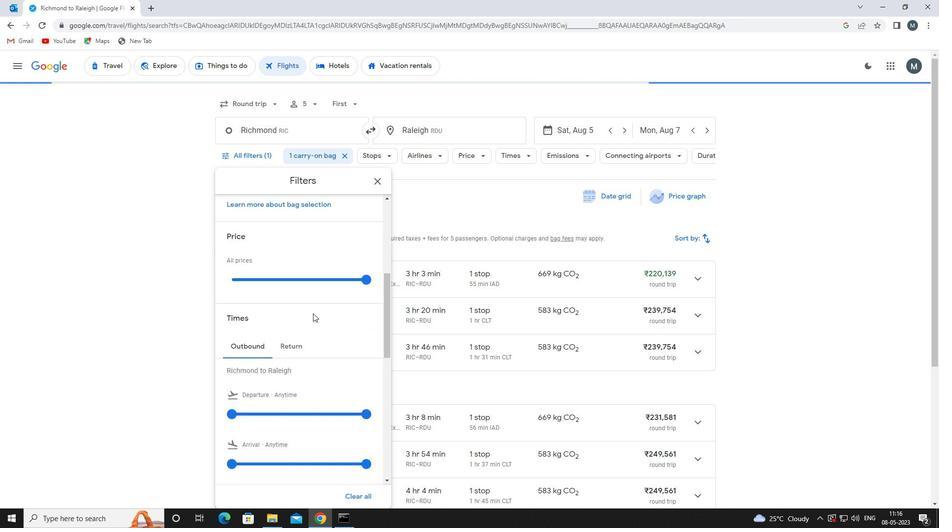 
Action: Mouse moved to (306, 308)
Screenshot: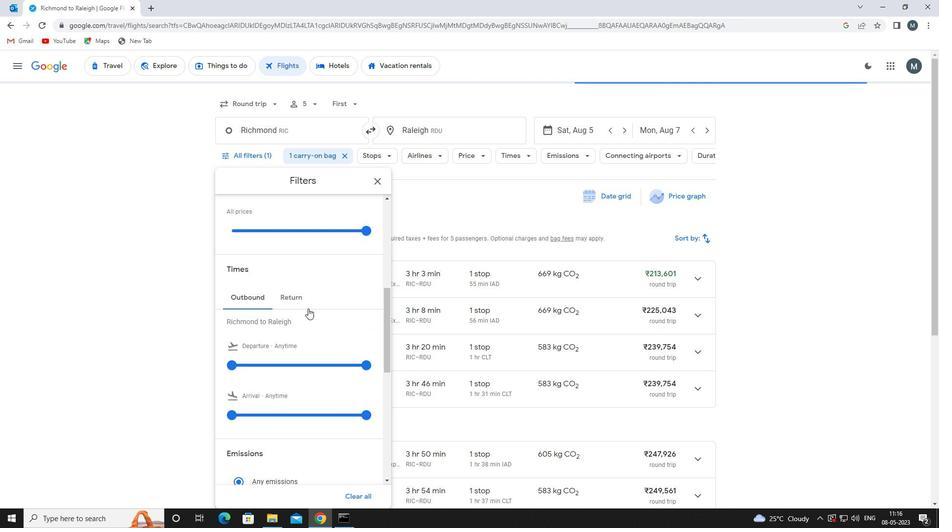 
Action: Mouse scrolled (306, 308) with delta (0, 0)
Screenshot: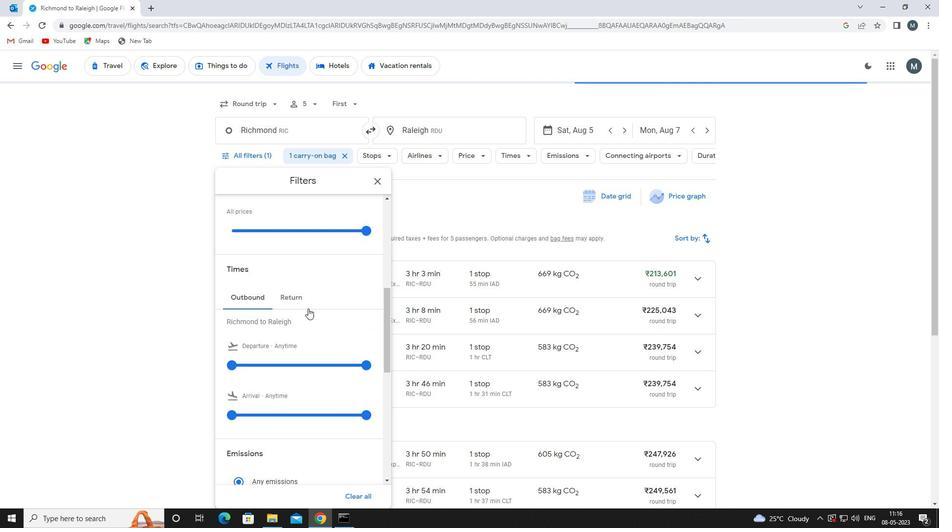 
Action: Mouse moved to (226, 313)
Screenshot: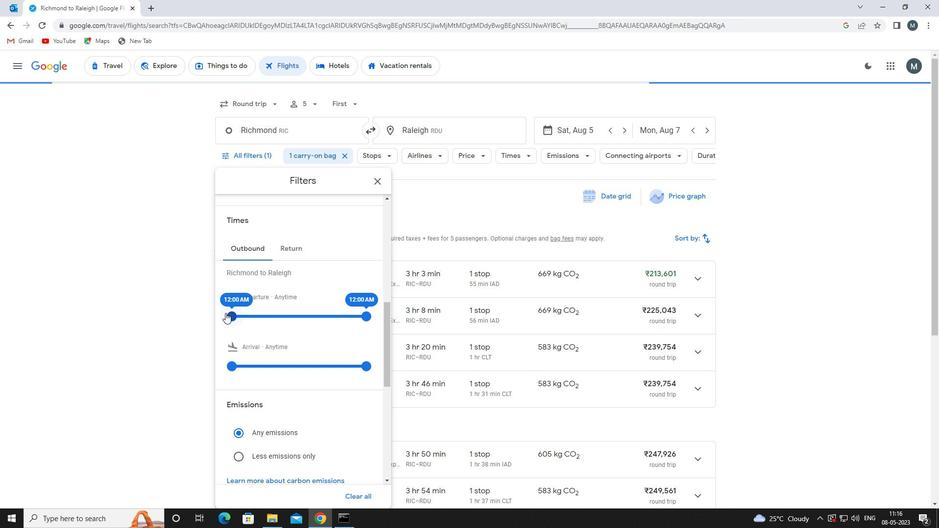 
Action: Mouse pressed left at (226, 313)
Screenshot: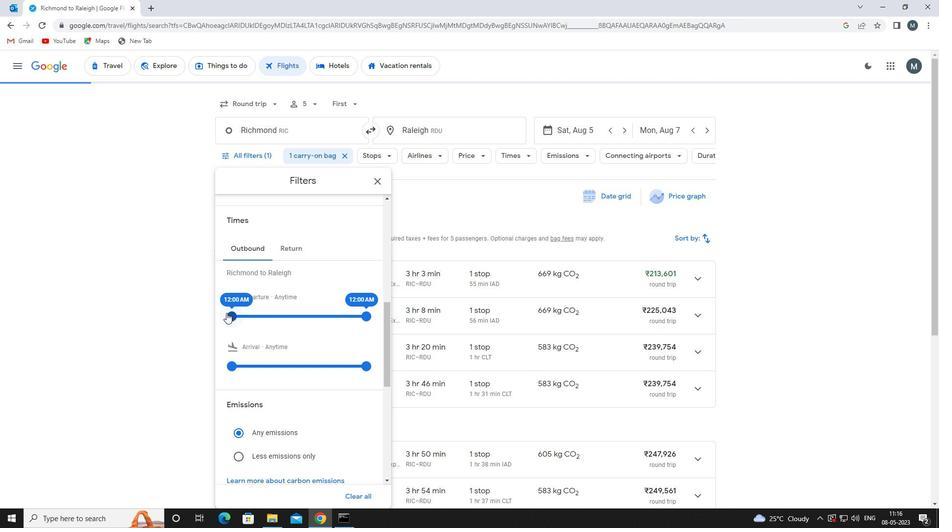 
Action: Mouse moved to (365, 318)
Screenshot: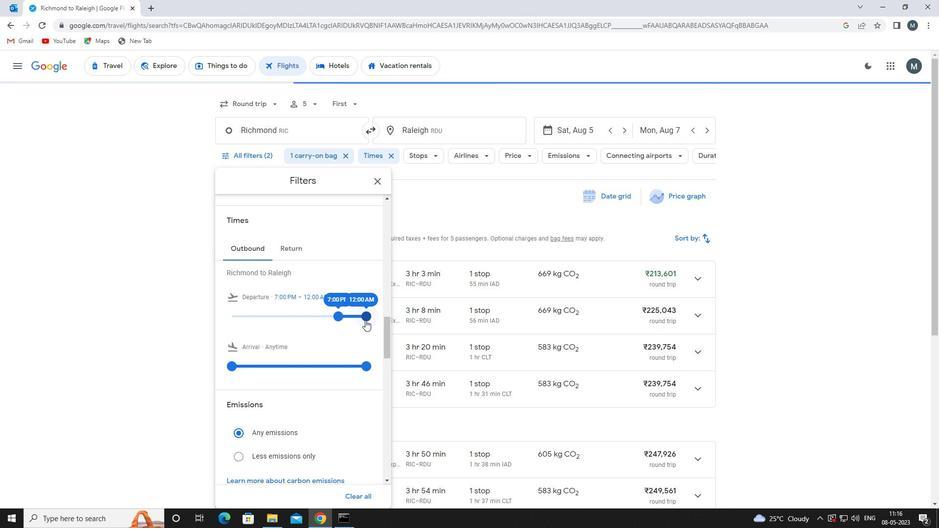
Action: Mouse pressed left at (365, 318)
Screenshot: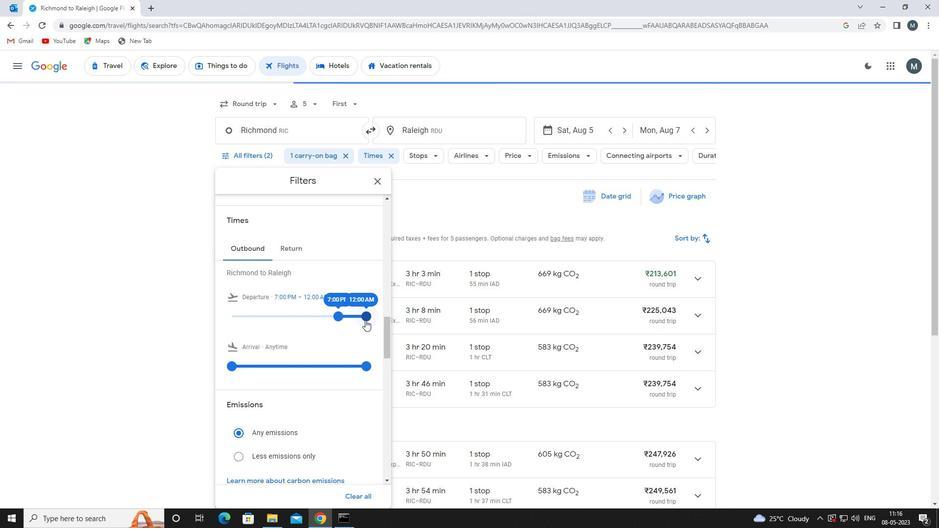 
Action: Mouse moved to (343, 320)
Screenshot: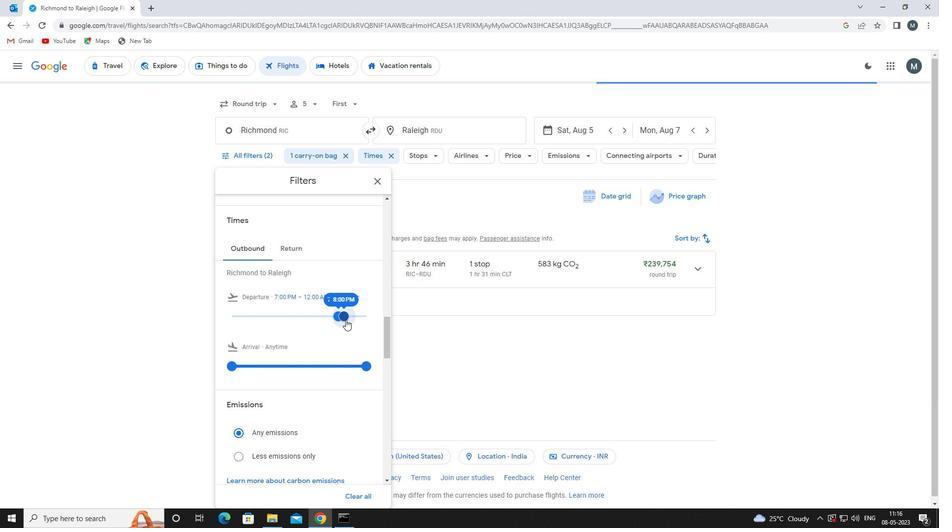 
Action: Mouse scrolled (343, 319) with delta (0, 0)
Screenshot: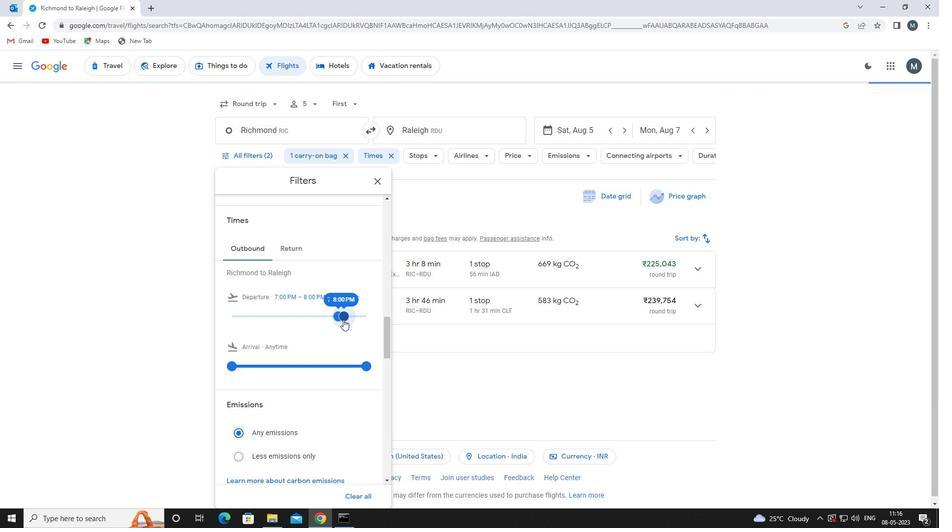 
Action: Mouse scrolled (343, 319) with delta (0, 0)
Screenshot: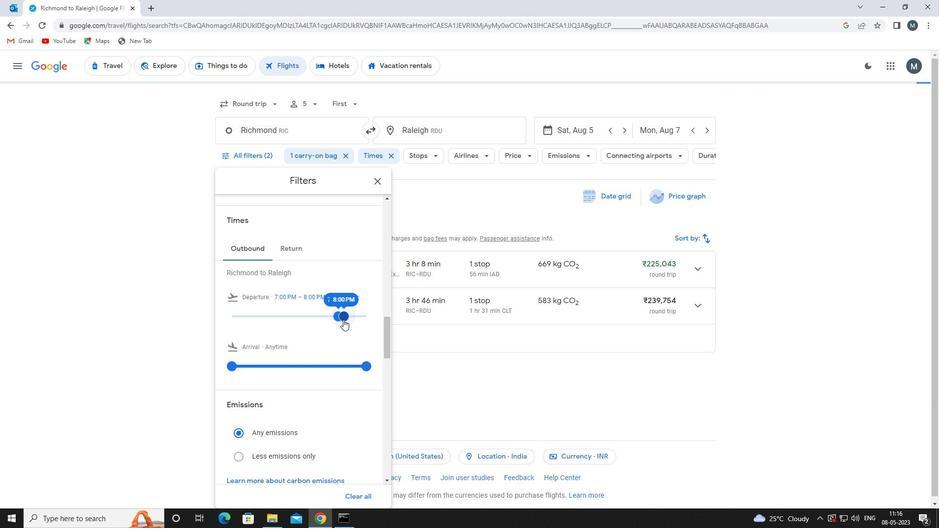 
Action: Mouse moved to (377, 180)
Screenshot: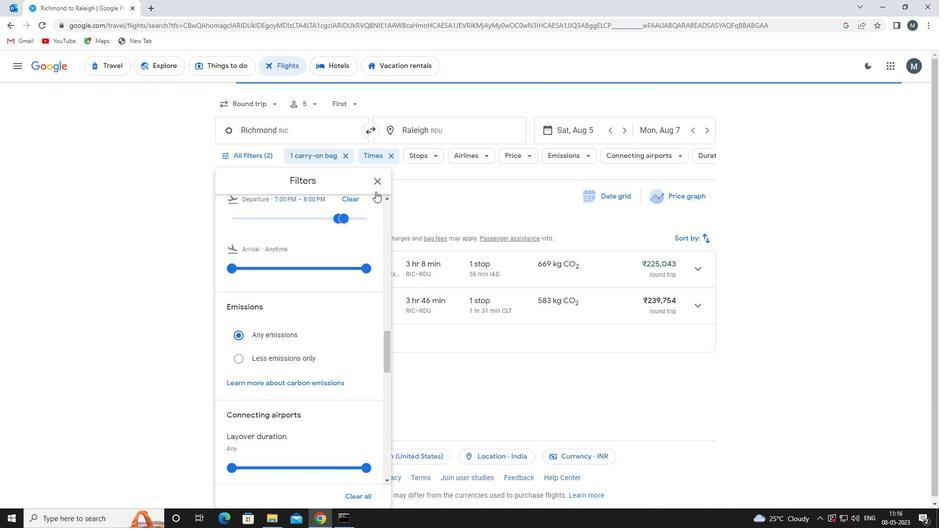 
Action: Mouse pressed left at (377, 180)
Screenshot: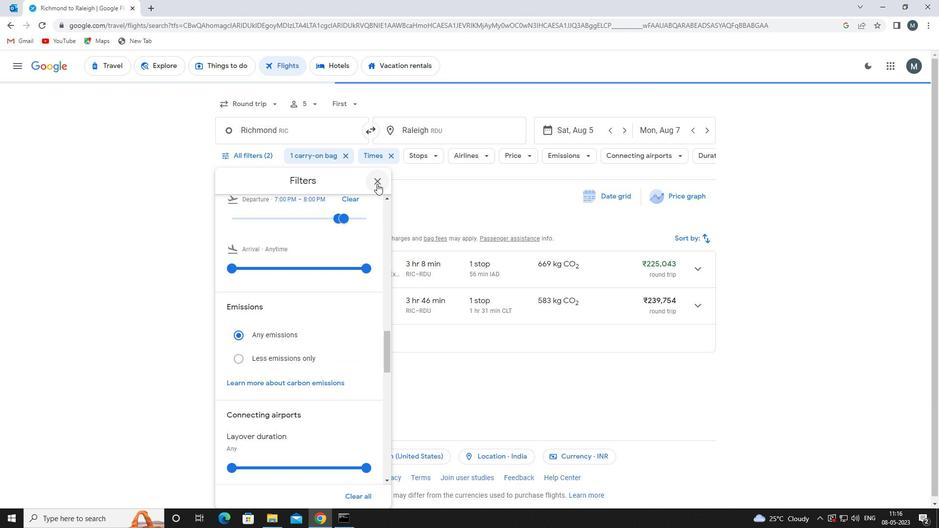 
